 Task: open an excel sheet and write heading  Financial Planner. Add Dates in a column and its values below  'Jan 23, Feb 23, Mar 23, Apr 23 & may23. 'Add Income in next column and its values below  $3,000, $3,200, $3,100, $3,300 & $3,500. Add Expenses in next column and its values below  $2,000, $2,300, $2,200, $2,500 & $2,800. Add savings in next column and its values below $500, $600, $500, $700 & $700. Add Investment in next column and its values below  $500, $700, $800, $900 & $1000. Add Net Saving in next column and its values below  $1000, $1200, $900, $800 & $700. Save page Expense Monitoring Logbook
Action: Mouse moved to (43, 117)
Screenshot: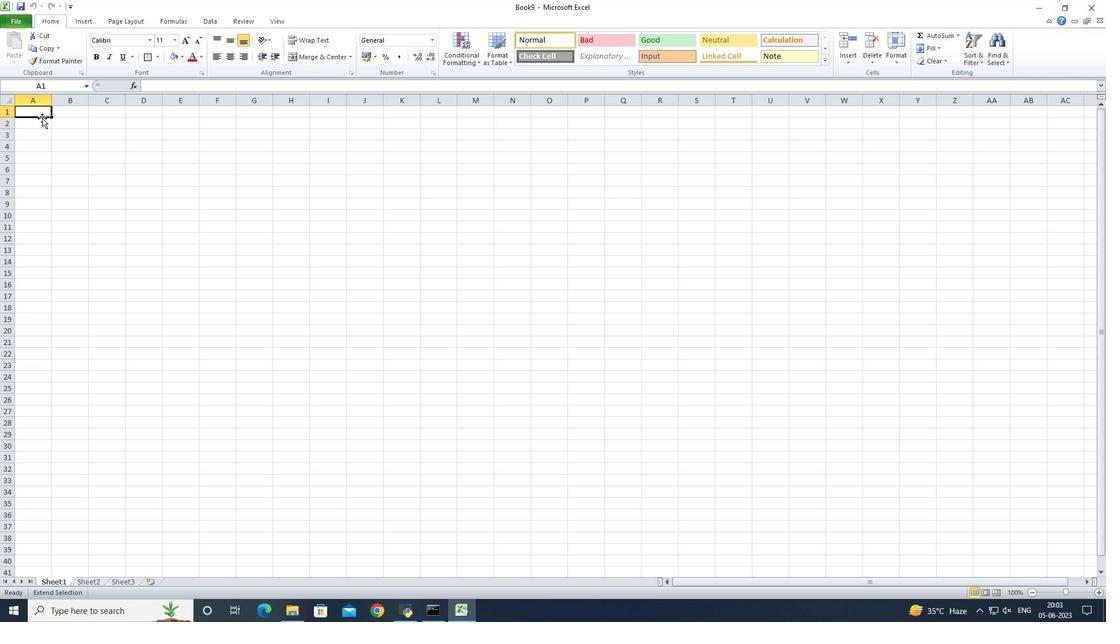 
Action: Key pressed <Key.shift>Financial<Key.space><Key.shift_r>Planner<Key.enter><Key.shift>Day<Key.backspace>tes<Key.enter><Key.shift_r>Jab<Key.backspace>n23<Key.enter><Key.shift>Feb23<Key.enter><Key.shift_r>Mar23<Key.enter><Key.shift>Apr23<Key.enter><Key.shift_r>May23<Key.enter>
Screenshot: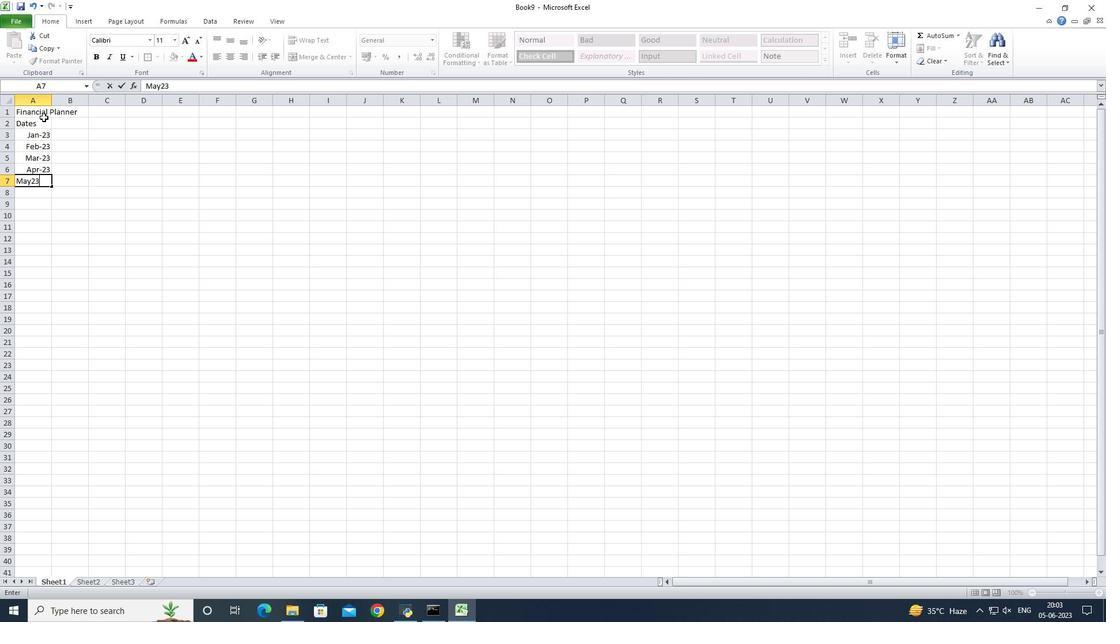 
Action: Mouse moved to (52, 97)
Screenshot: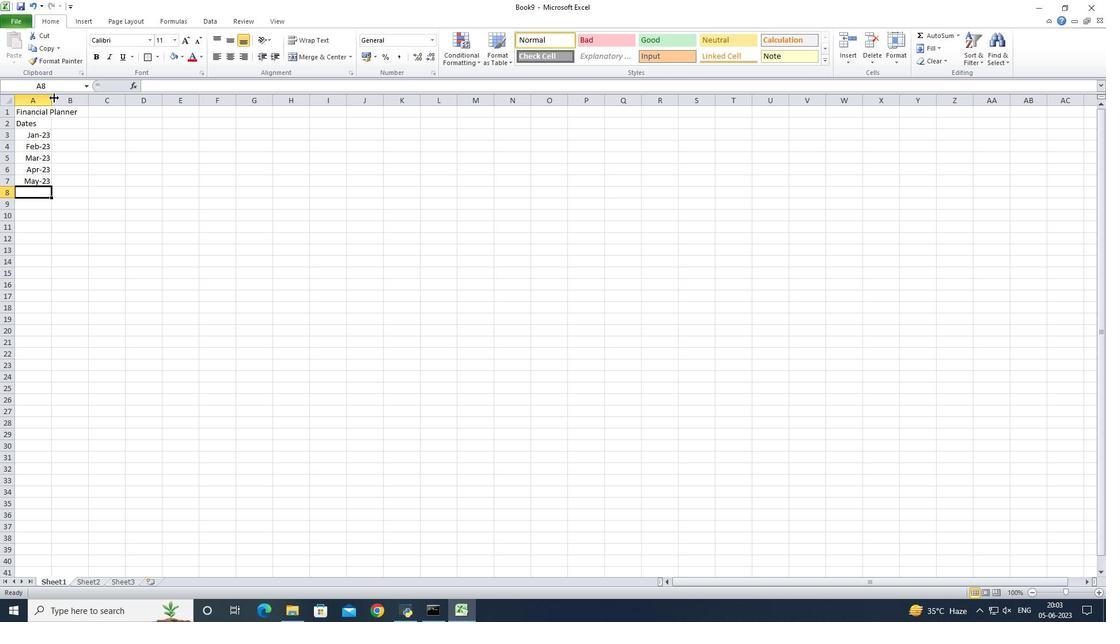 
Action: Mouse pressed left at (52, 97)
Screenshot: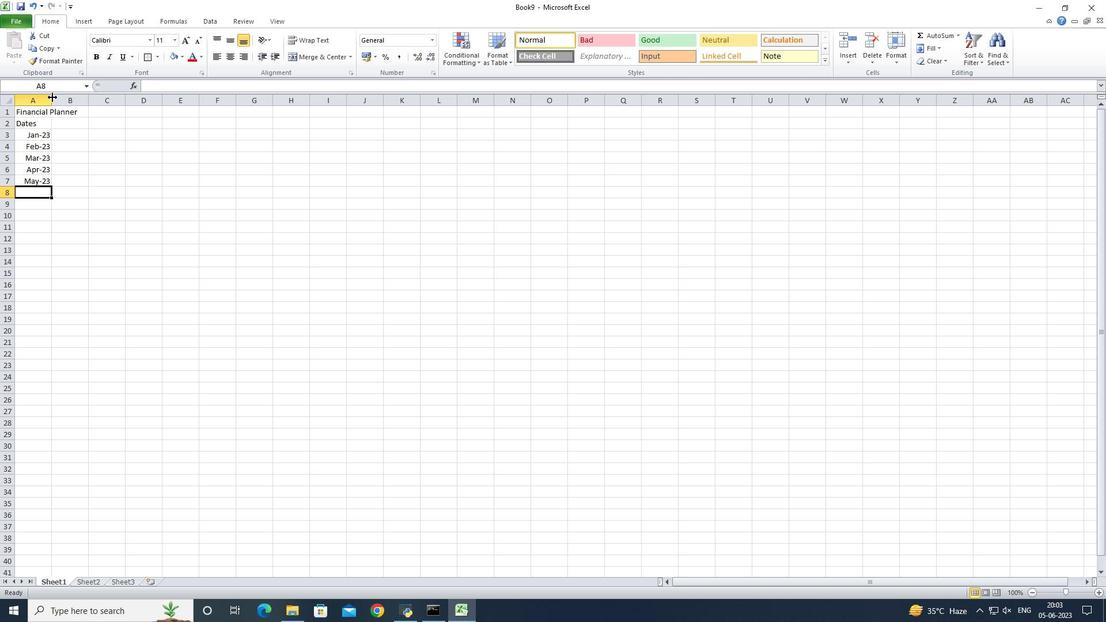 
Action: Mouse pressed left at (52, 97)
Screenshot: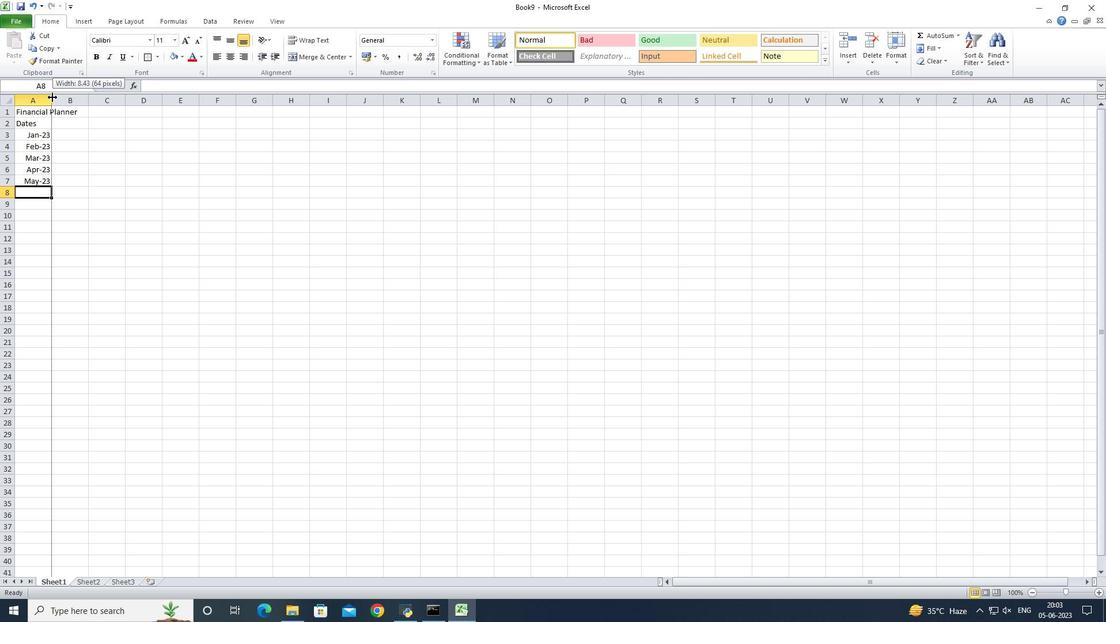
Action: Mouse moved to (97, 125)
Screenshot: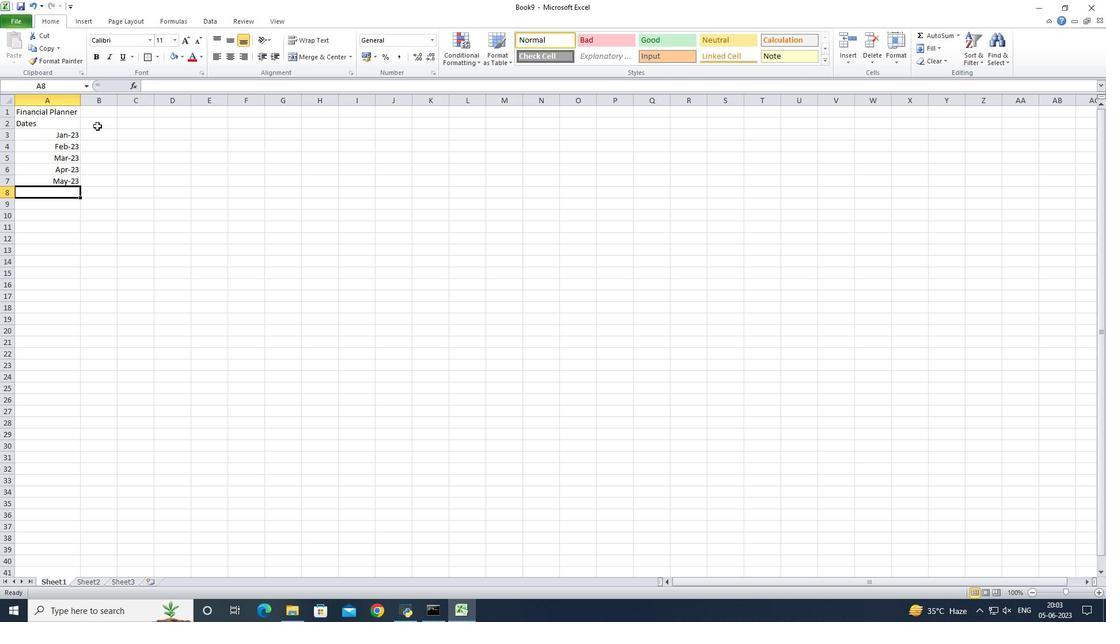 
Action: Mouse pressed left at (97, 125)
Screenshot: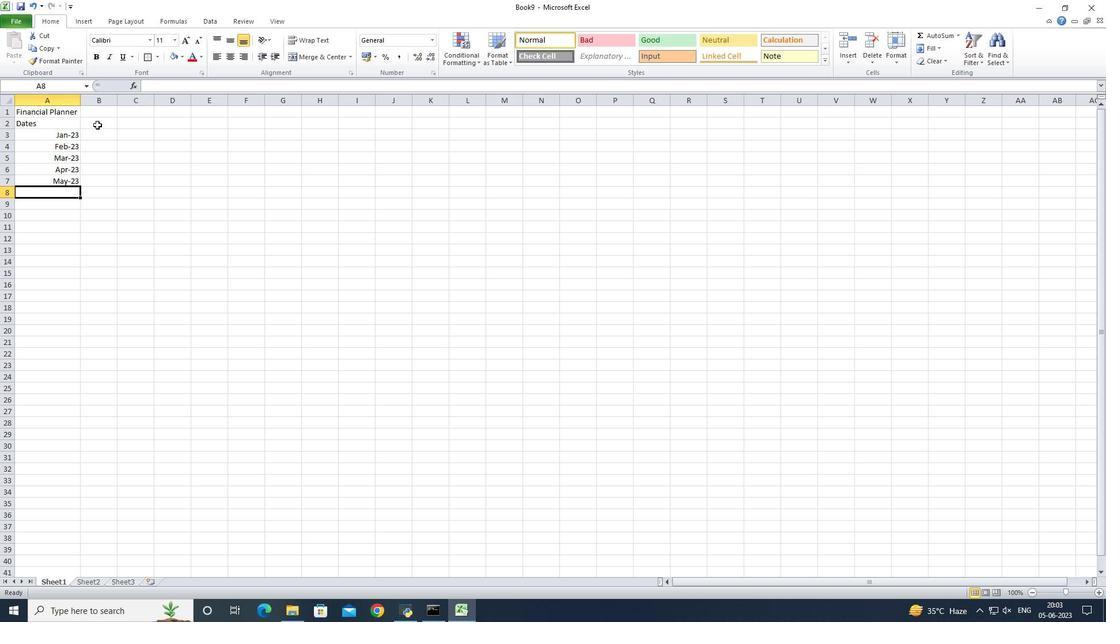 
Action: Mouse moved to (99, 124)
Screenshot: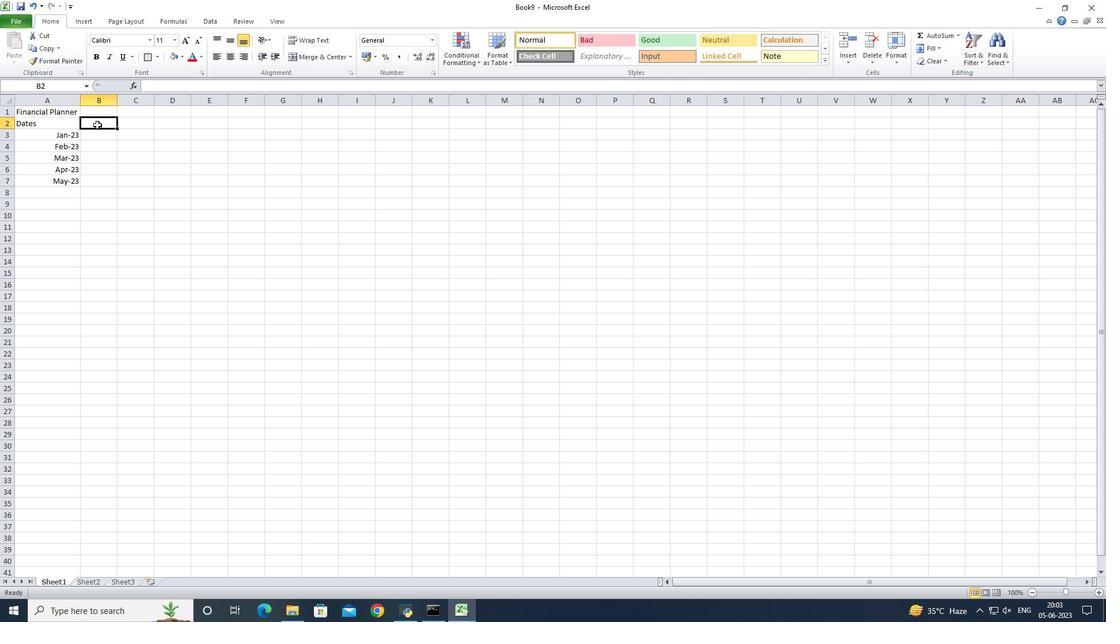 
Action: Key pressed <Key.shift_r>Income<Key.enter>3000<Key.enter>3200<Key.enter>1<Key.backspace>3100<Key.enter>3300<Key.enter>3500
Screenshot: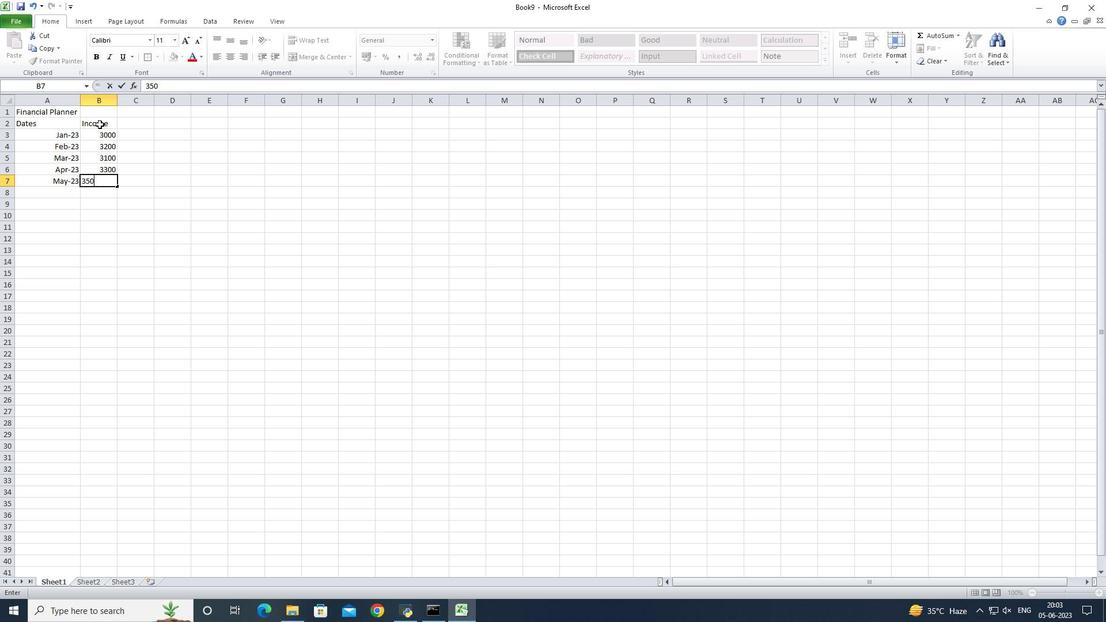 
Action: Mouse moved to (136, 126)
Screenshot: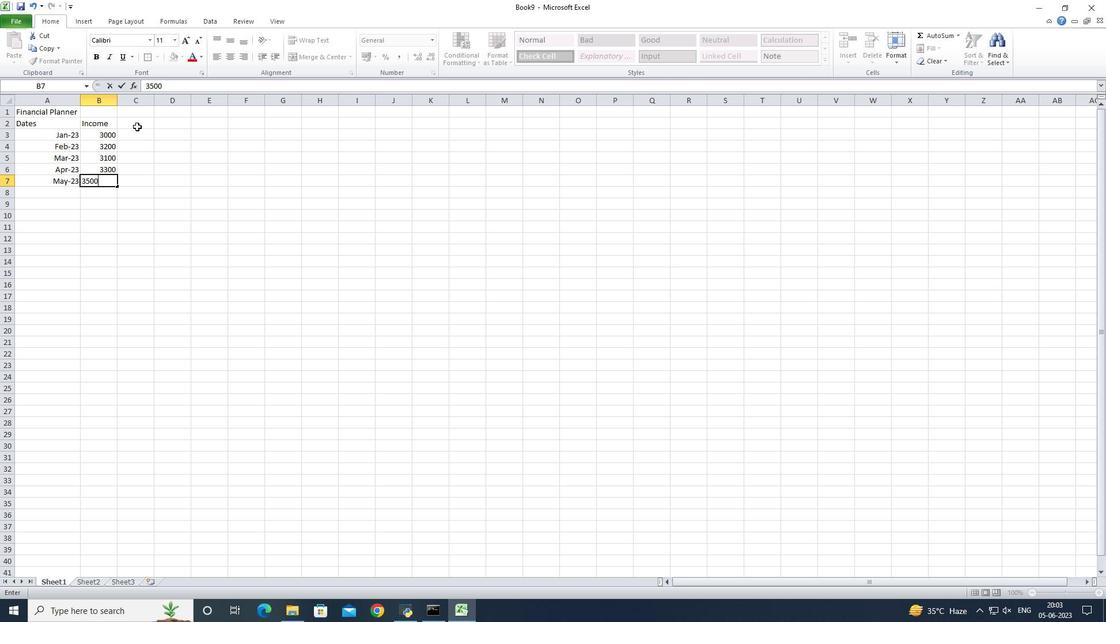 
Action: Mouse pressed left at (136, 126)
Screenshot: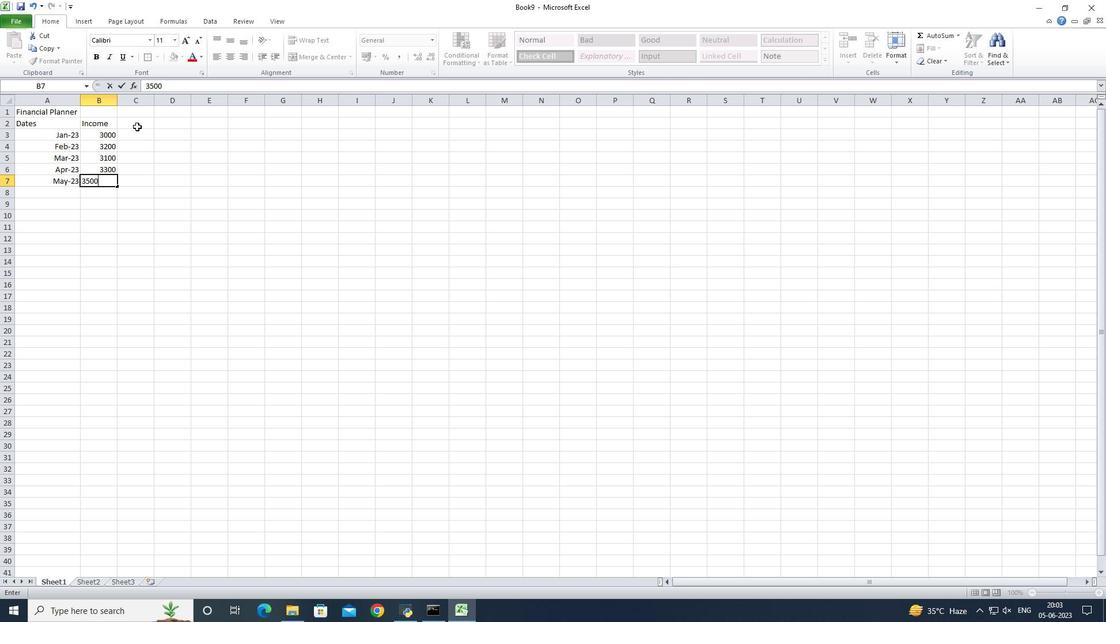 
Action: Key pressed <Key.shift>Expenses<Key.enter>200<Key.enter><Key.up>2000<Key.enter>2300<Key.enter>21<Key.backspace>200<Key.enter>2500<Key.enter>2800<Key.enter>
Screenshot: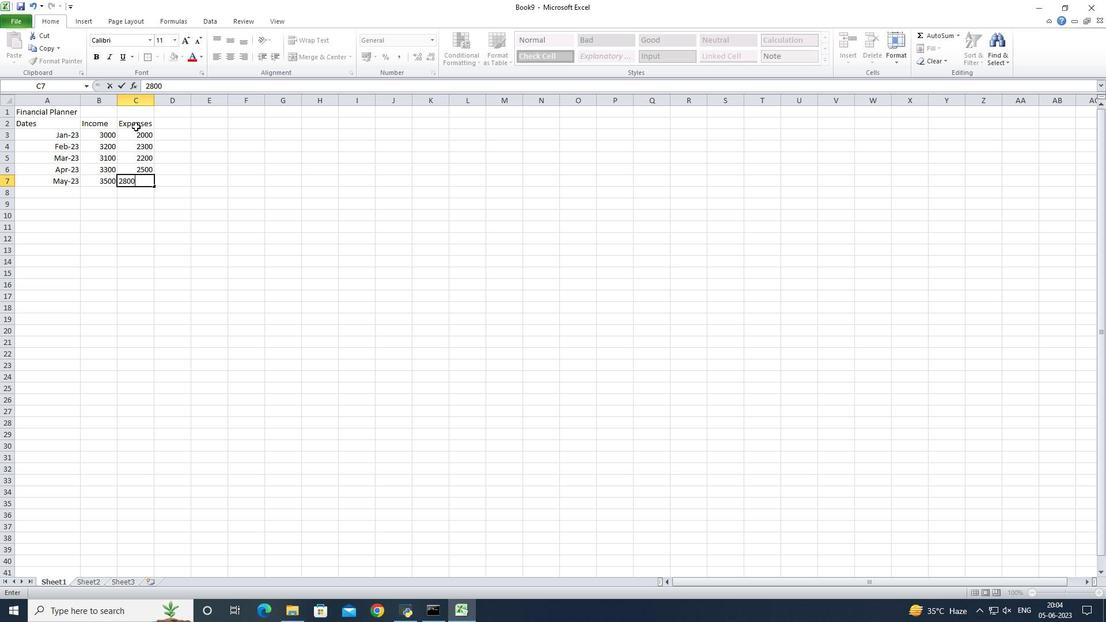 
Action: Mouse moved to (167, 122)
Screenshot: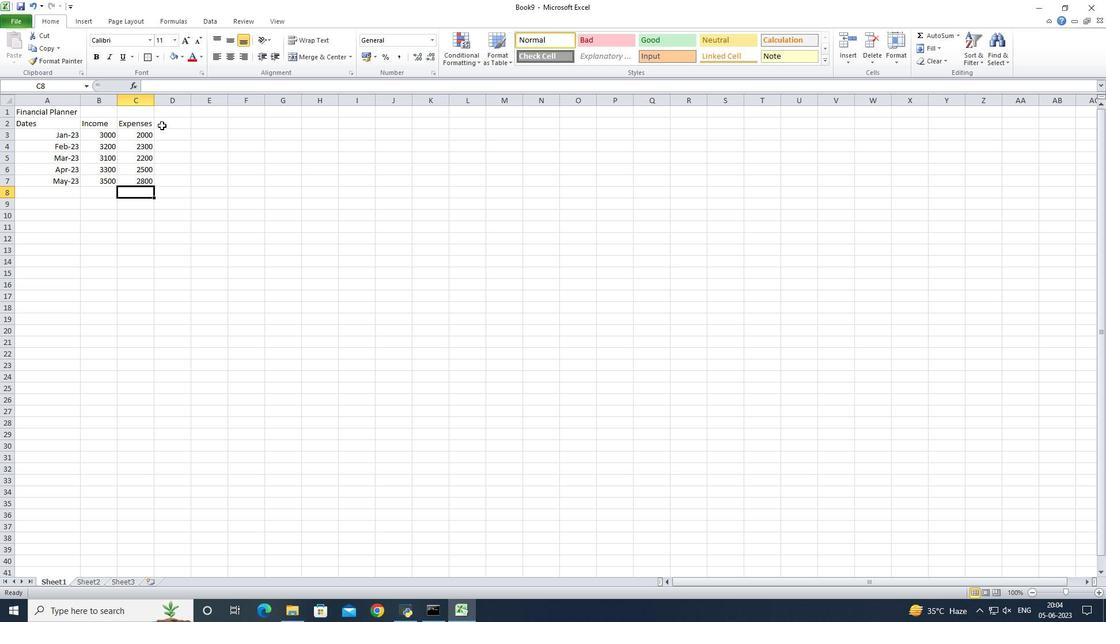 
Action: Mouse pressed left at (167, 122)
Screenshot: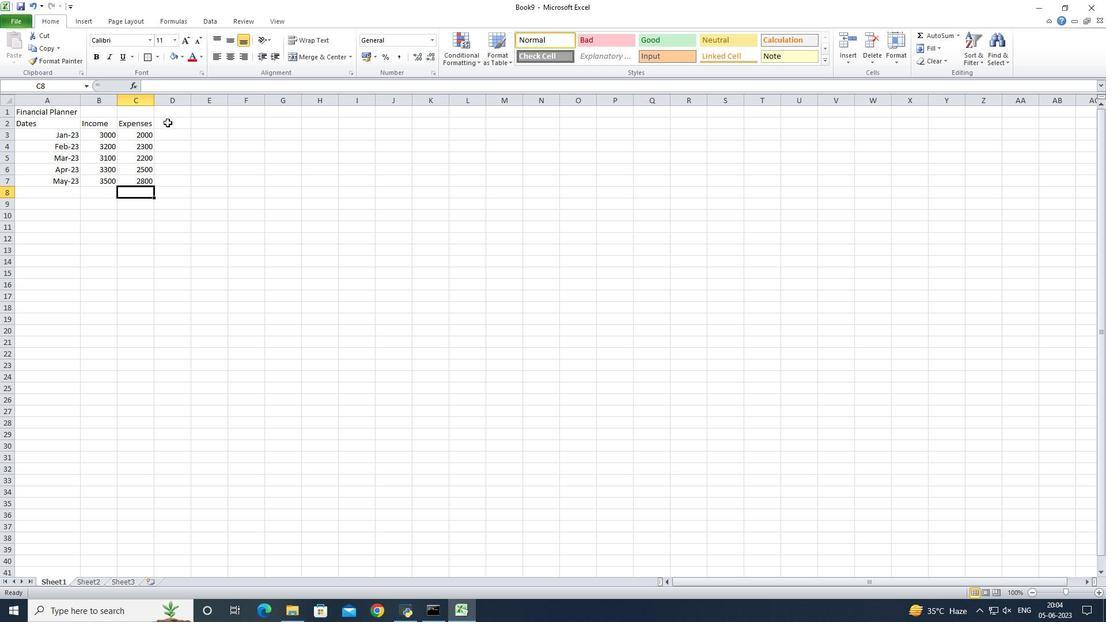 
Action: Key pressed <Key.shift>Savings<Key.enter>500<Key.enter>3<Key.backspace>600<Key.enter>500<Key.enter>700<Key.enter>700
Screenshot: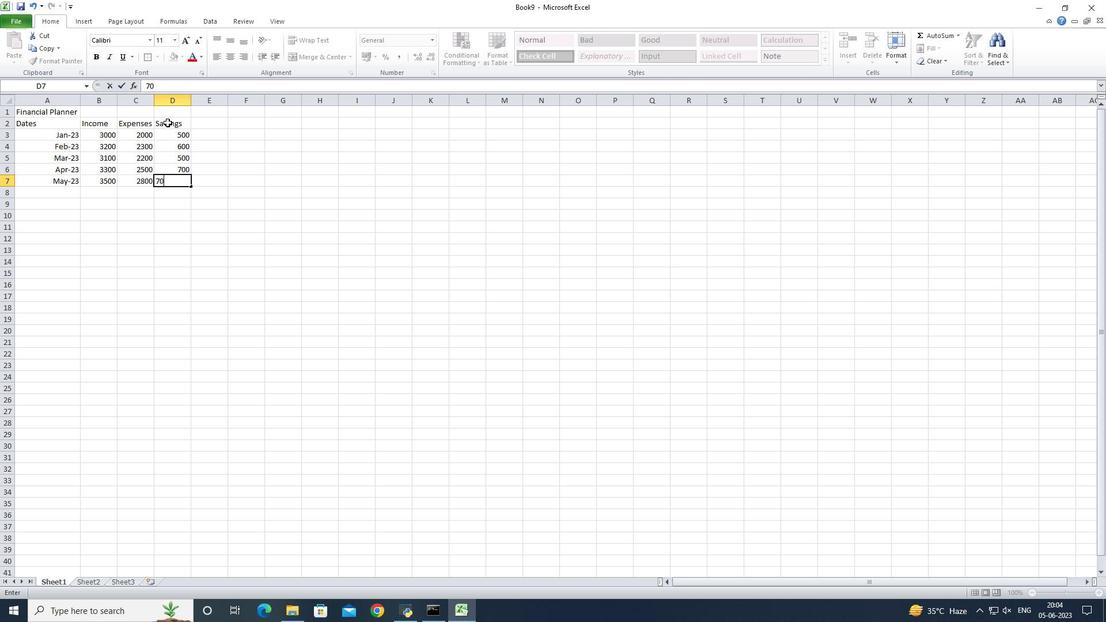 
Action: Mouse moved to (218, 126)
Screenshot: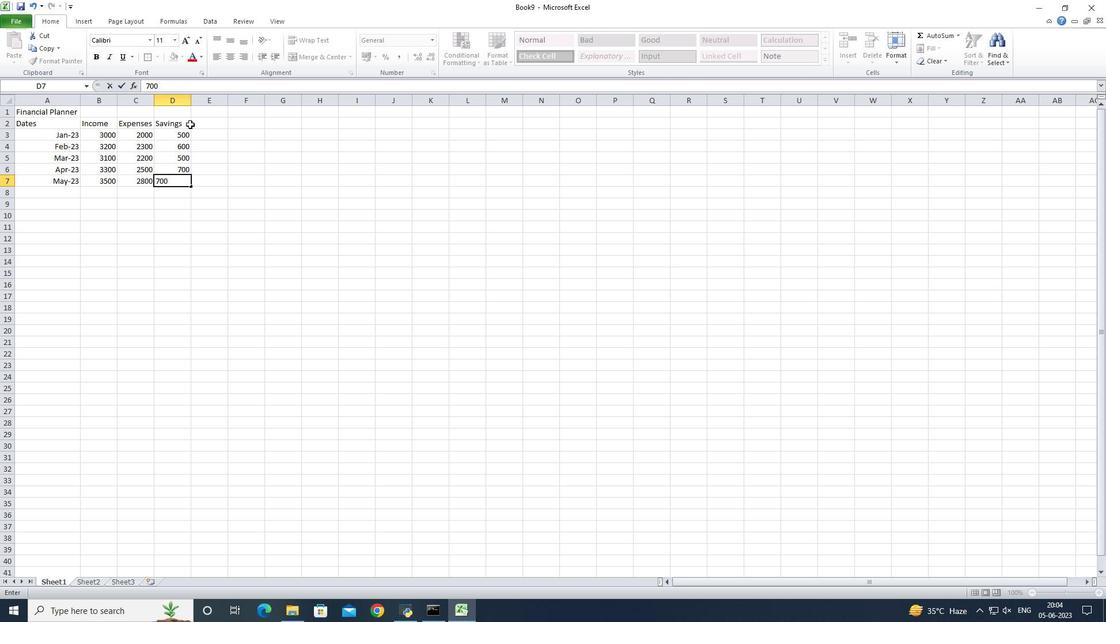 
Action: Mouse pressed left at (218, 126)
Screenshot: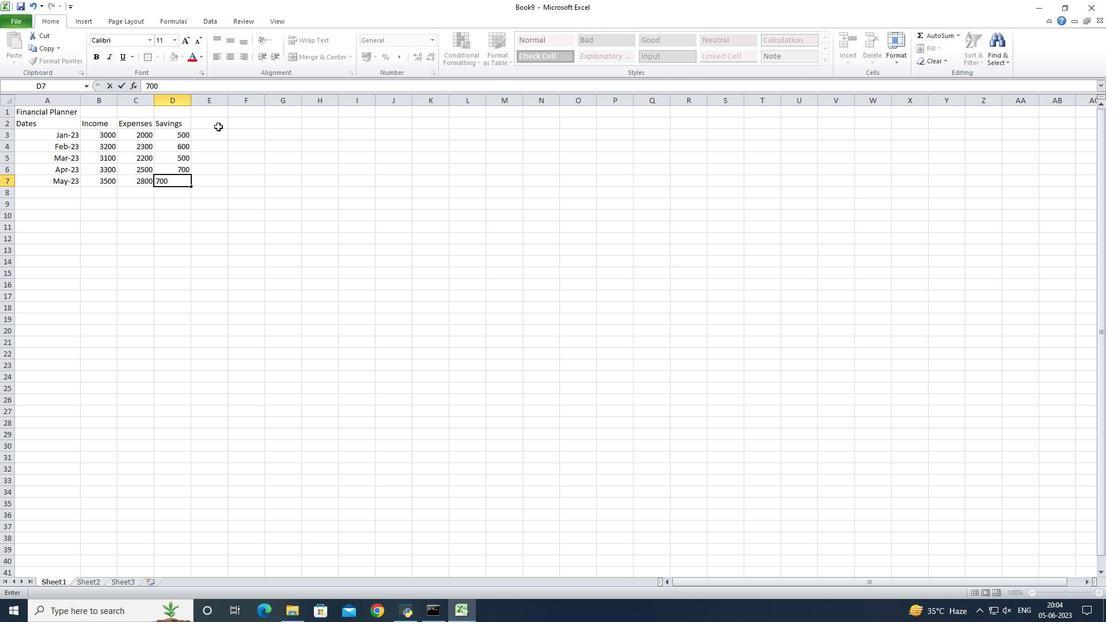 
Action: Mouse moved to (220, 126)
Screenshot: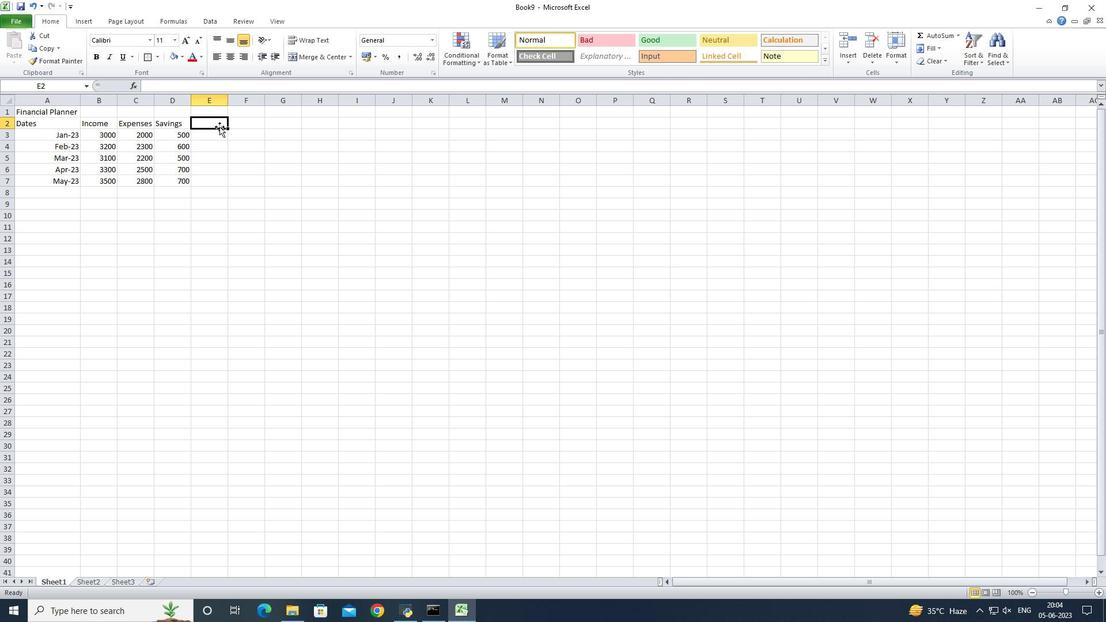 
Action: Key pressed <Key.shift_r>Investments<Key.enter>500<Key.enter>700<Key.enter>800<Key.enter>900<Key.enter>1000<Key.enter>
Screenshot: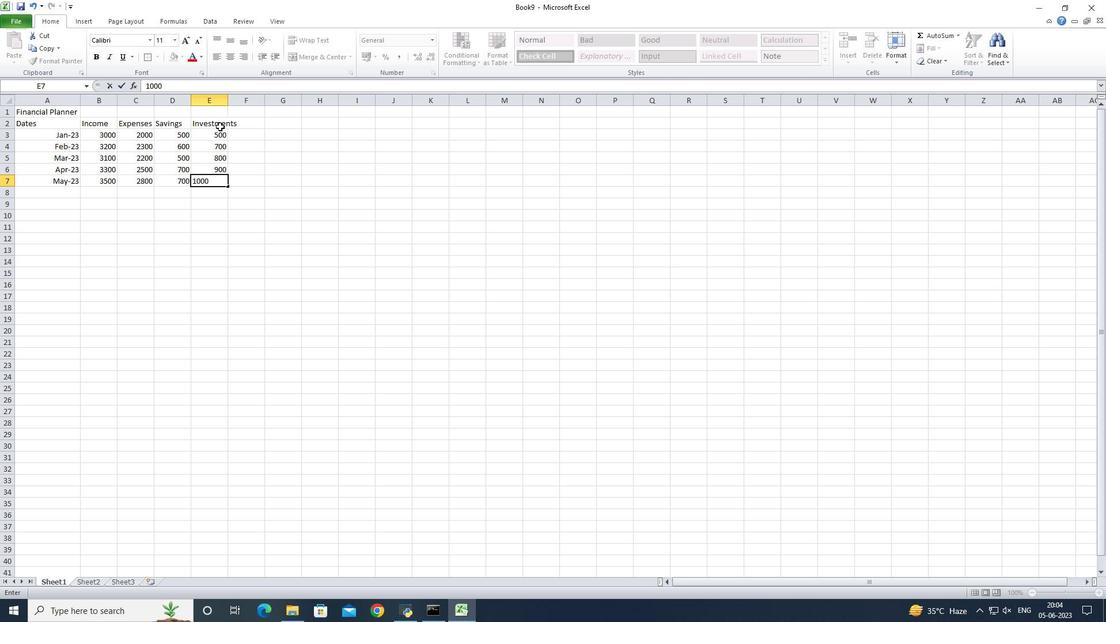 
Action: Mouse moved to (231, 131)
Screenshot: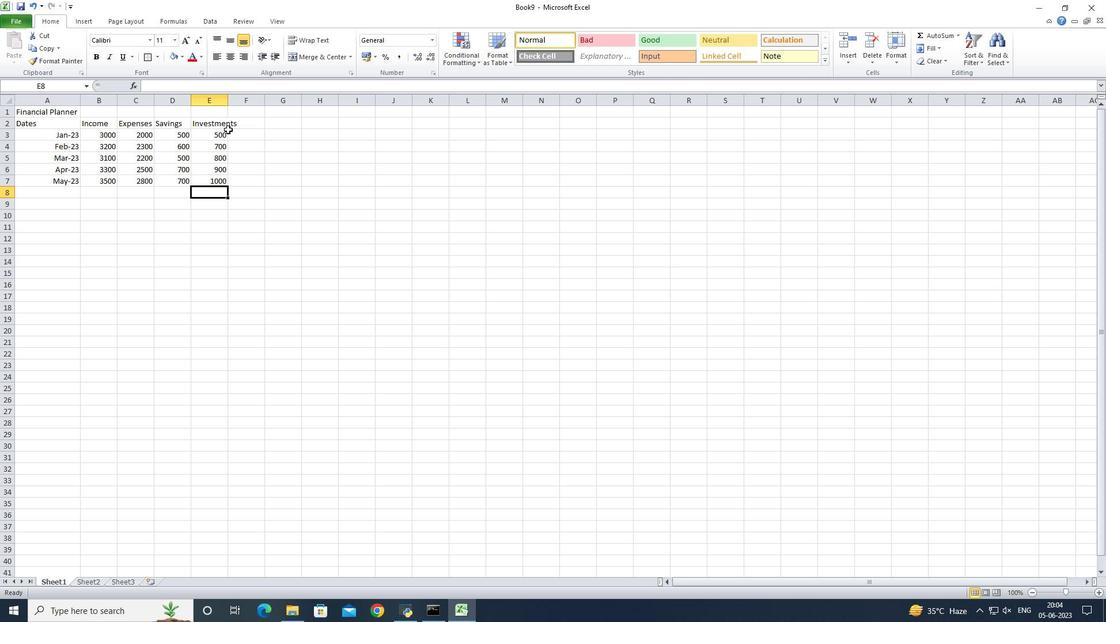 
Action: Key pressed <Key.up><Key.up><Key.up><Key.up>
Screenshot: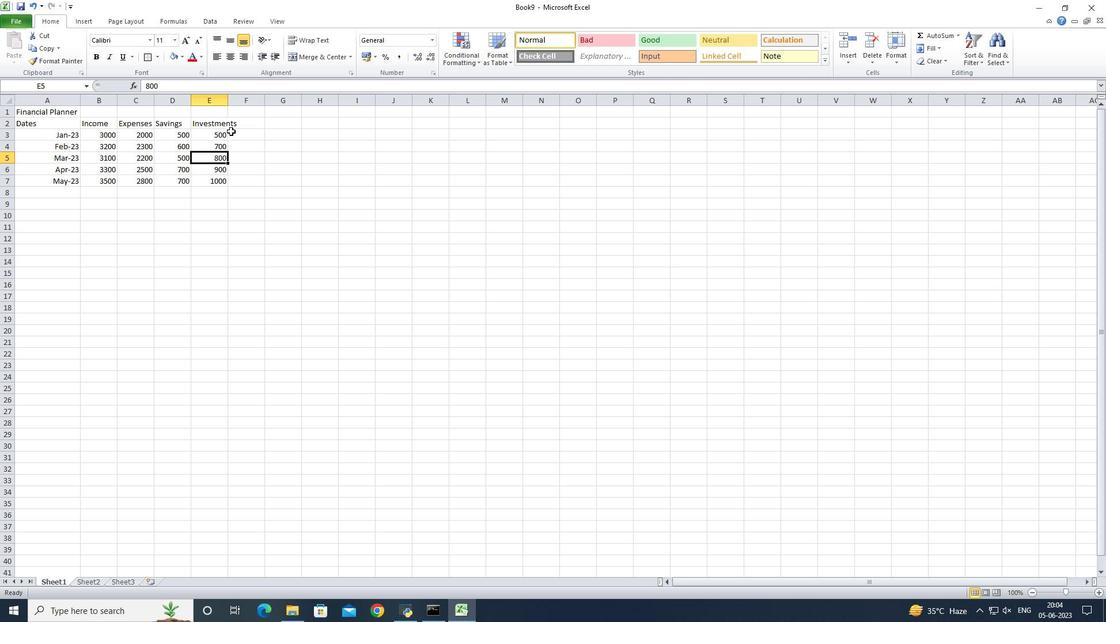 
Action: Mouse moved to (229, 100)
Screenshot: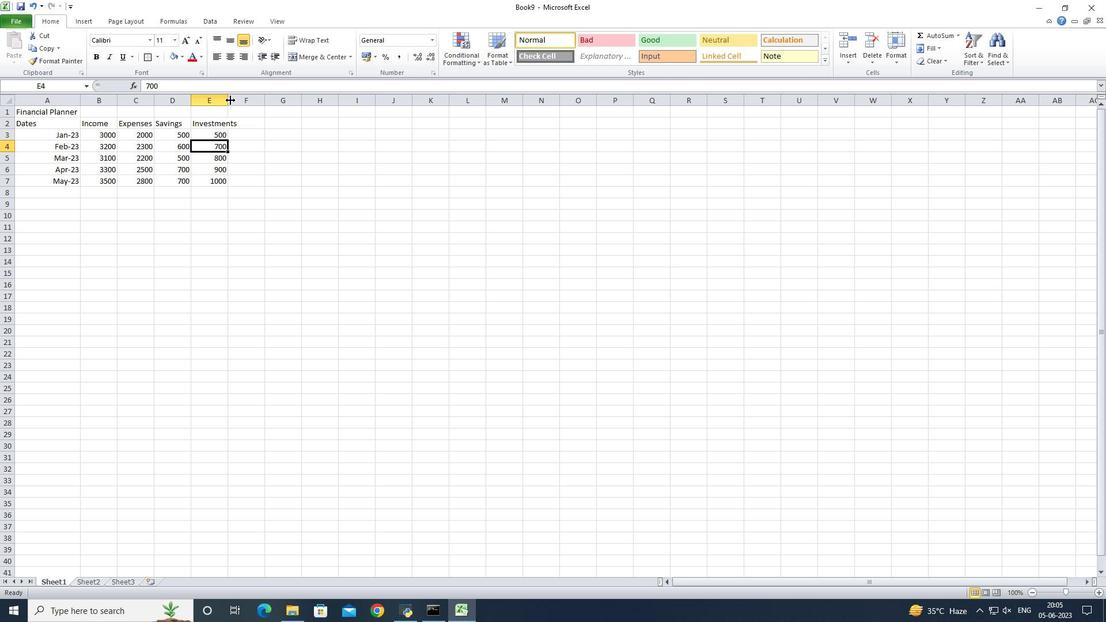 
Action: Mouse pressed left at (229, 100)
Screenshot: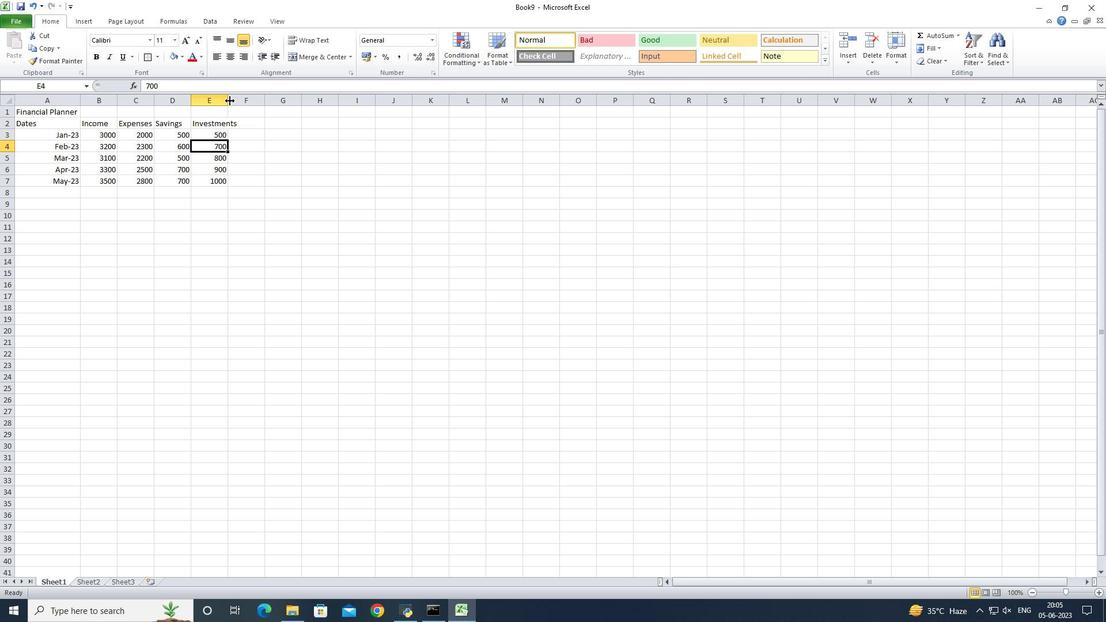 
Action: Mouse pressed left at (229, 100)
Screenshot: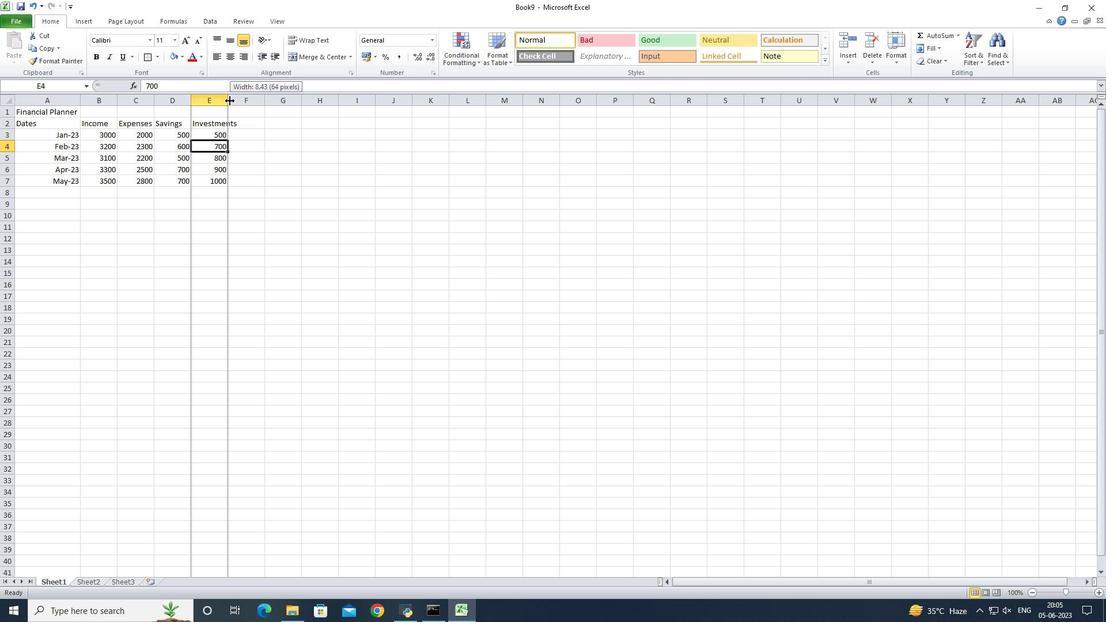 
Action: Mouse moved to (257, 126)
Screenshot: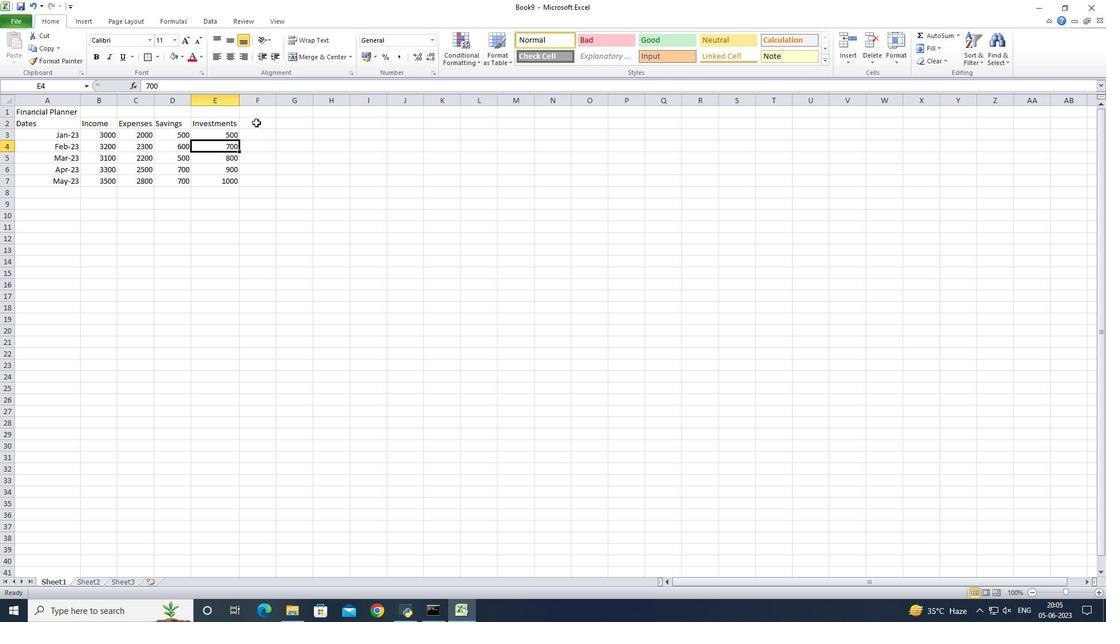 
Action: Mouse pressed left at (257, 126)
Screenshot: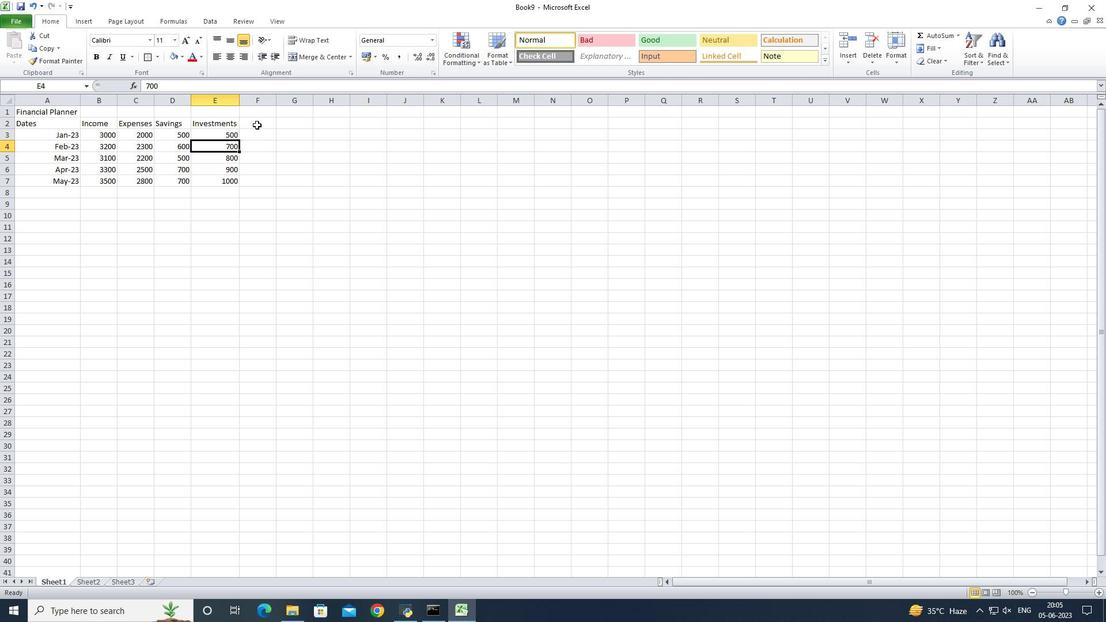 
Action: Key pressed /<Key.shift_r>NN
Screenshot: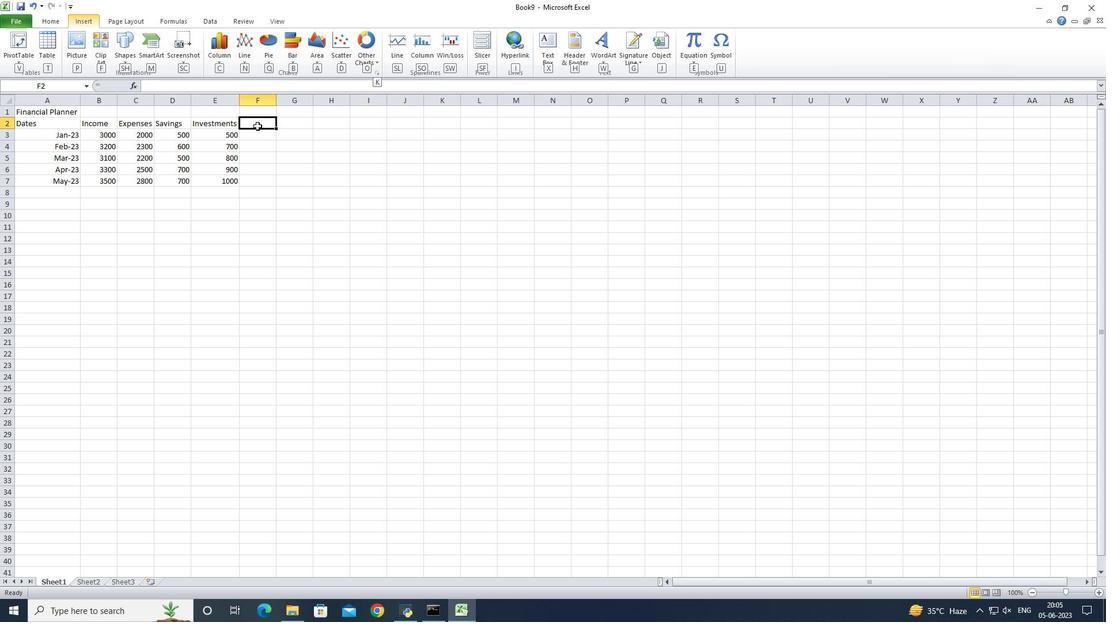 
Action: Mouse moved to (214, 364)
Screenshot: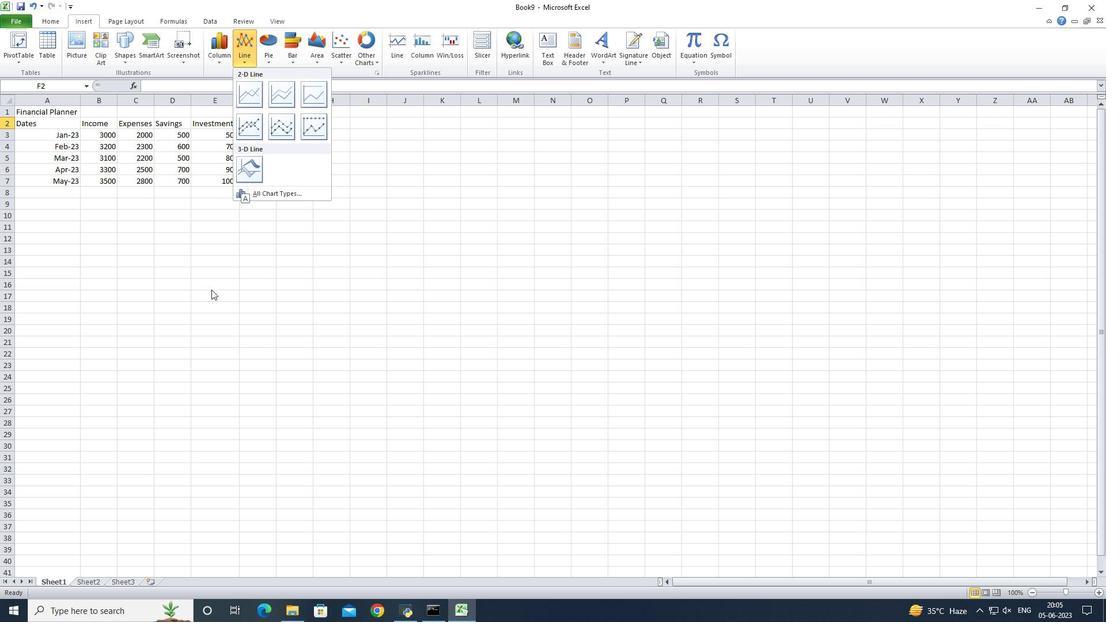 
Action: Mouse pressed left at (214, 364)
Screenshot: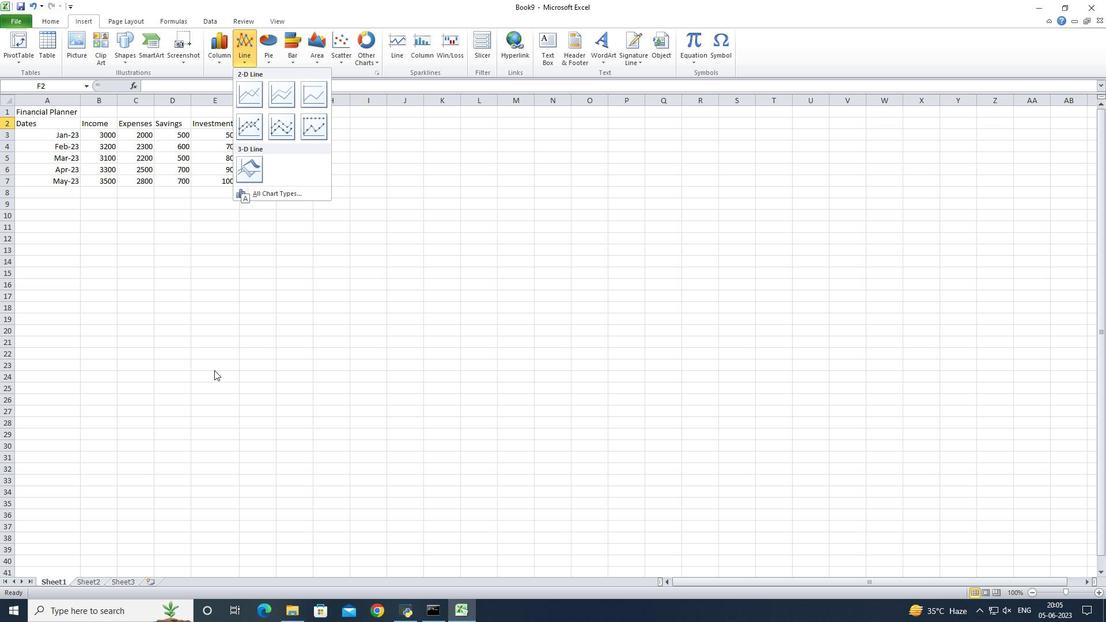 
Action: Mouse moved to (254, 122)
Screenshot: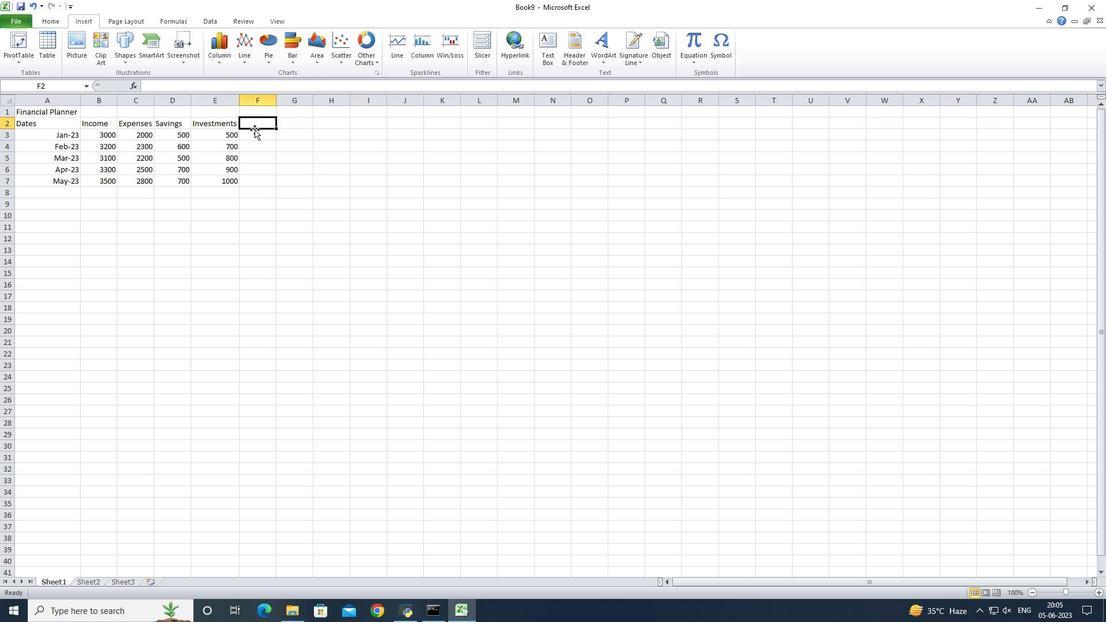 
Action: Mouse pressed left at (254, 122)
Screenshot: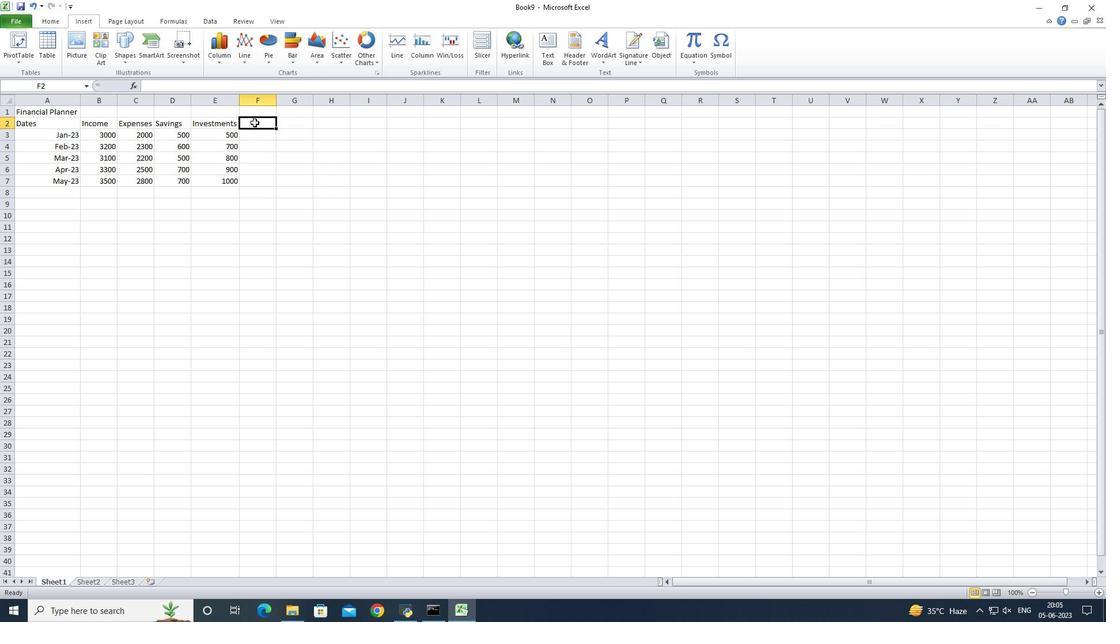 
Action: Key pressed <Key.shift_r>Net<Key.space><Key.shift>Savings<Key.enter>1000<Key.enter>1200<Key.enter>96<Key.backspace>00<Key.enter>800<Key.enter>700
Screenshot: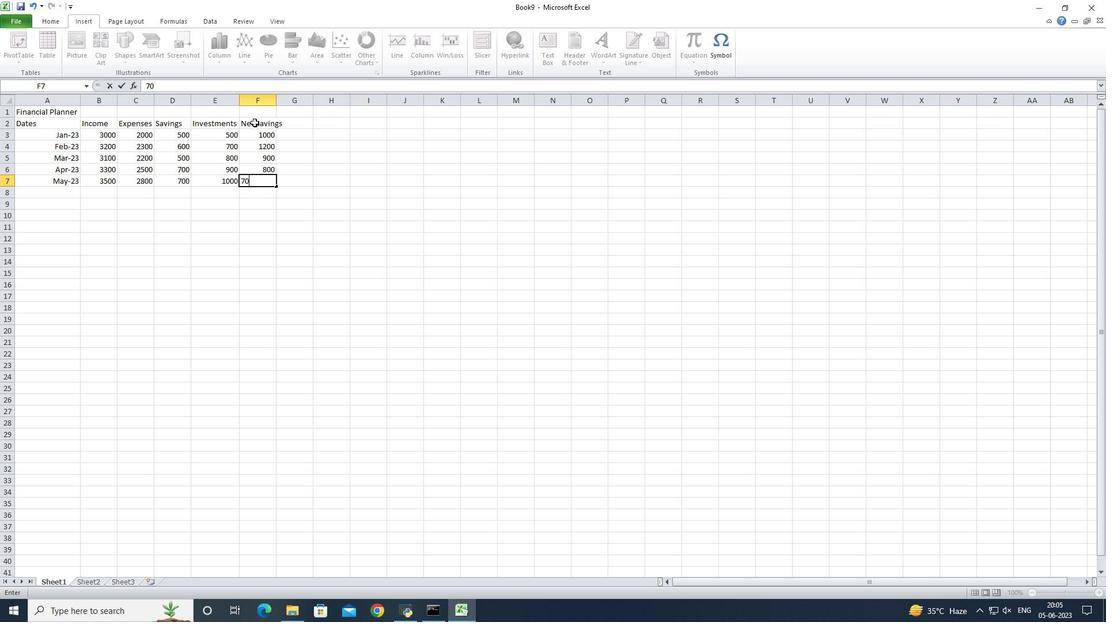 
Action: Mouse moved to (276, 100)
Screenshot: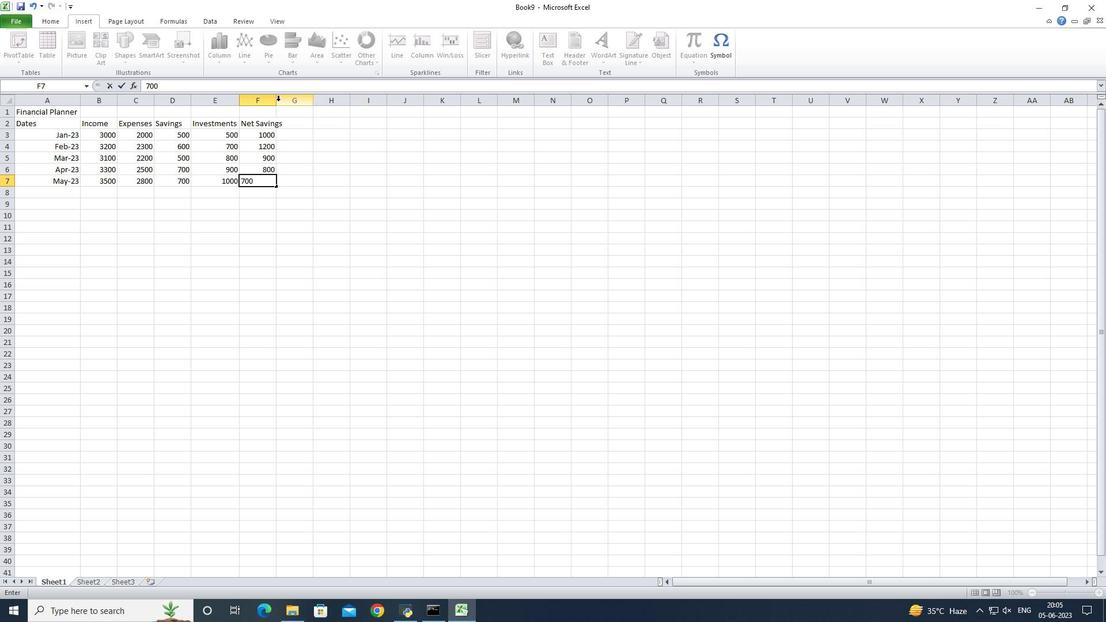 
Action: Mouse pressed left at (276, 100)
Screenshot: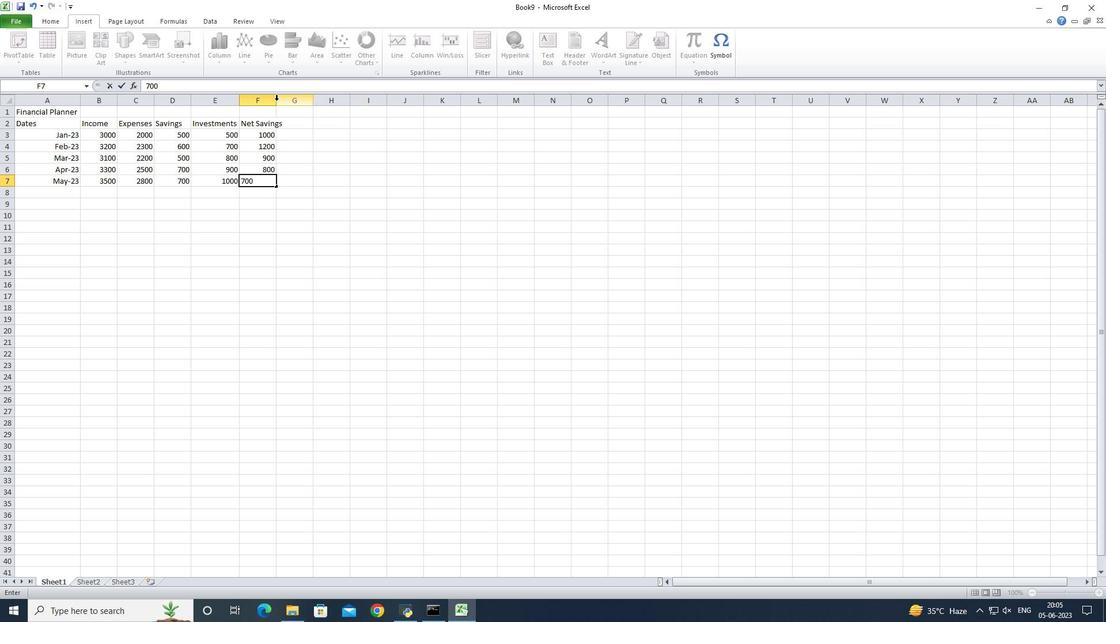 
Action: Mouse pressed left at (276, 100)
Screenshot: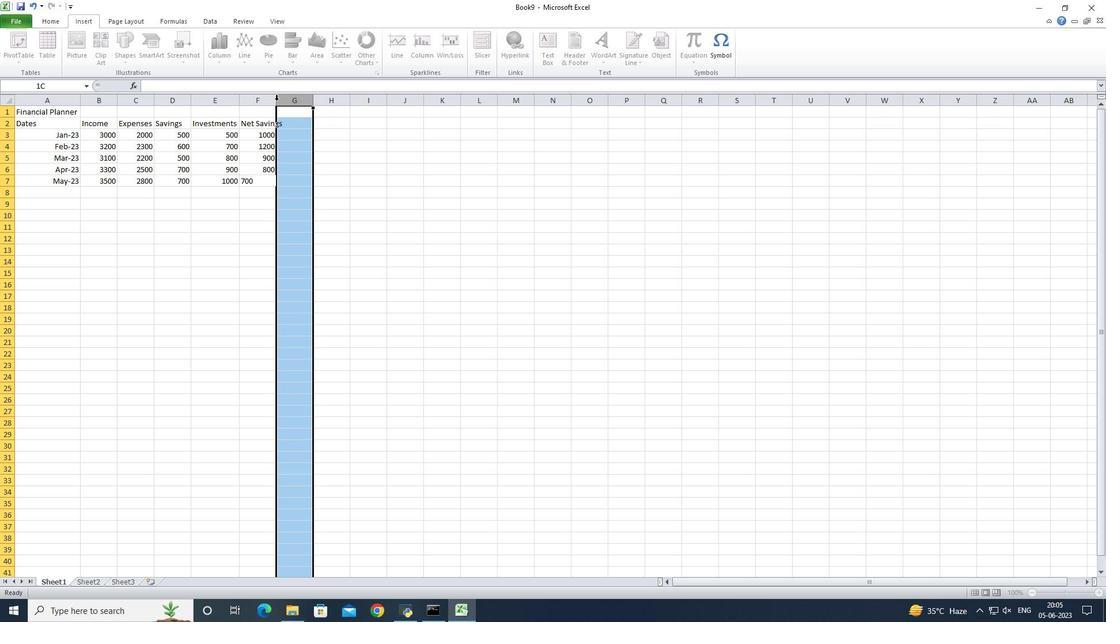 
Action: Mouse moved to (100, 132)
Screenshot: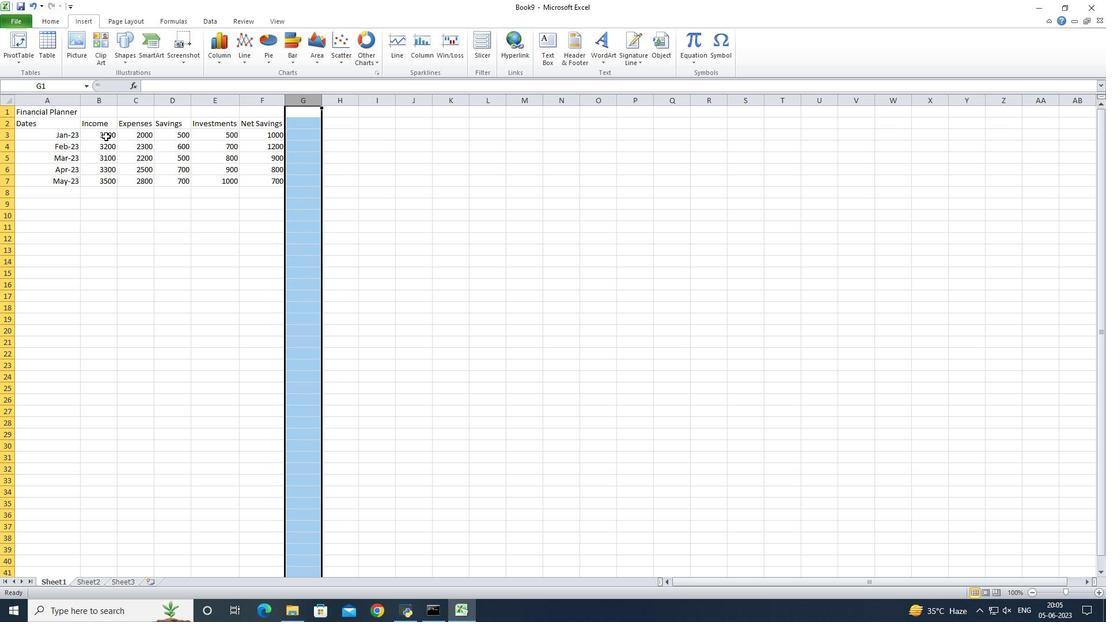 
Action: Mouse pressed left at (100, 132)
Screenshot: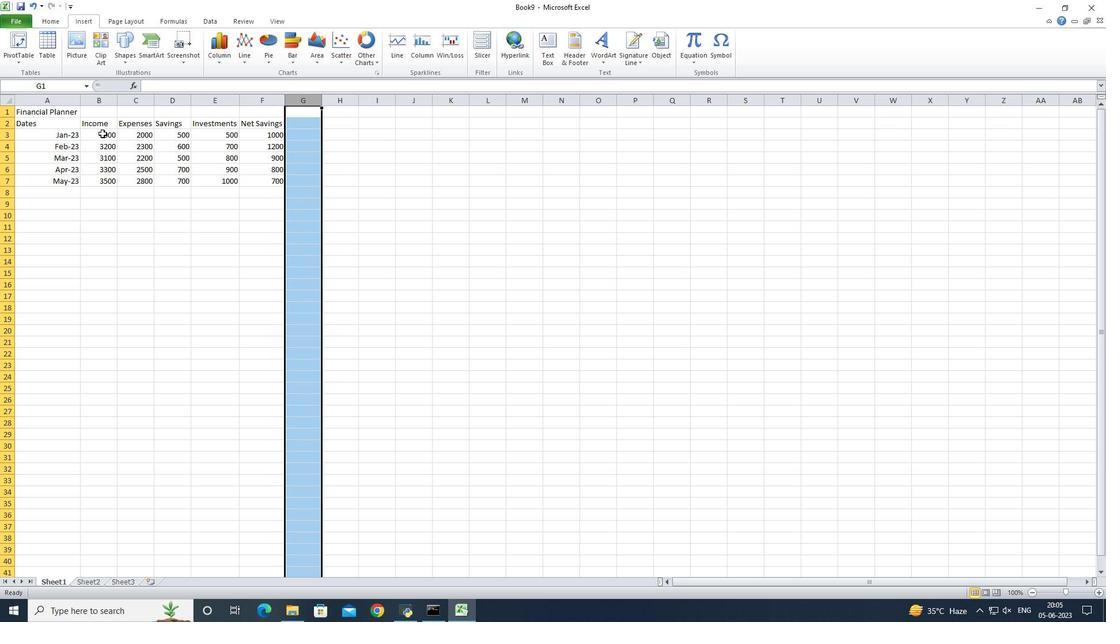 
Action: Mouse moved to (55, 20)
Screenshot: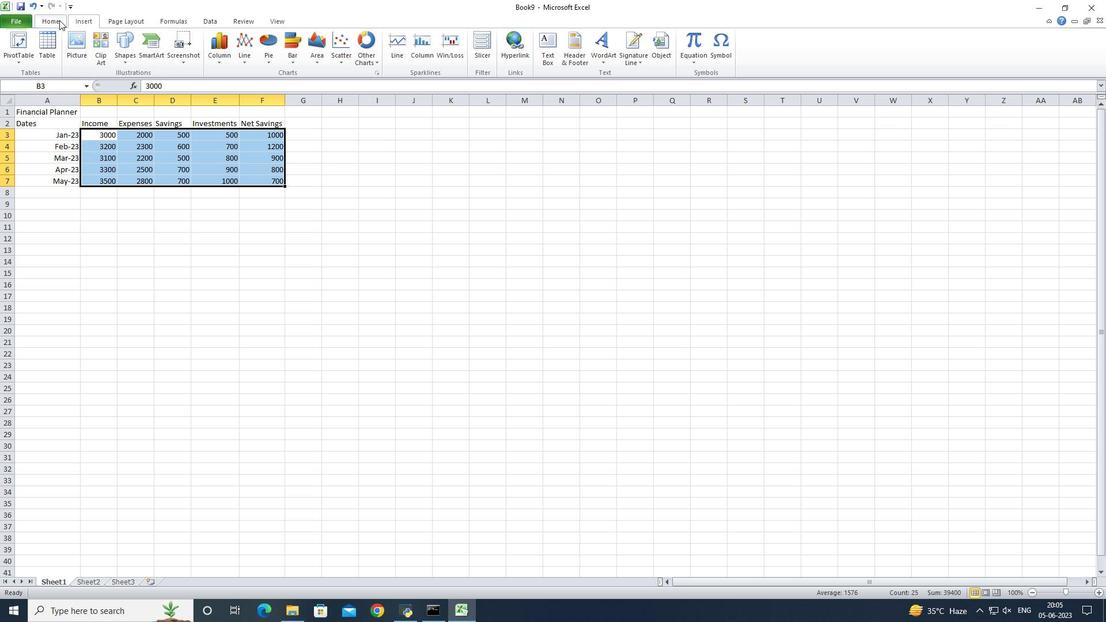 
Action: Mouse pressed left at (55, 20)
Screenshot: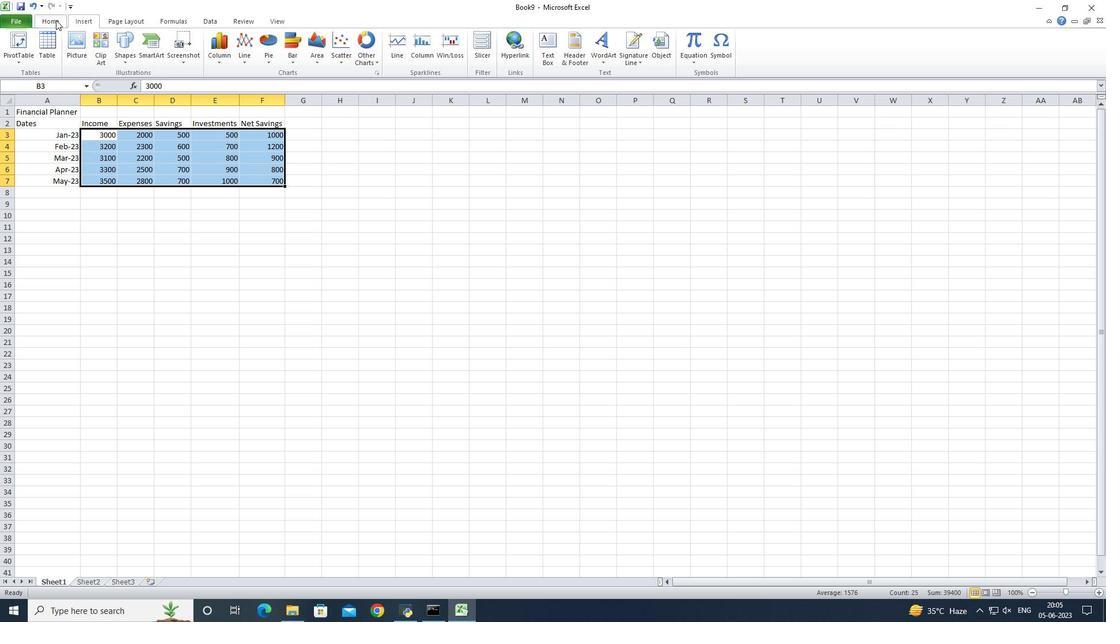 
Action: Mouse moved to (432, 42)
Screenshot: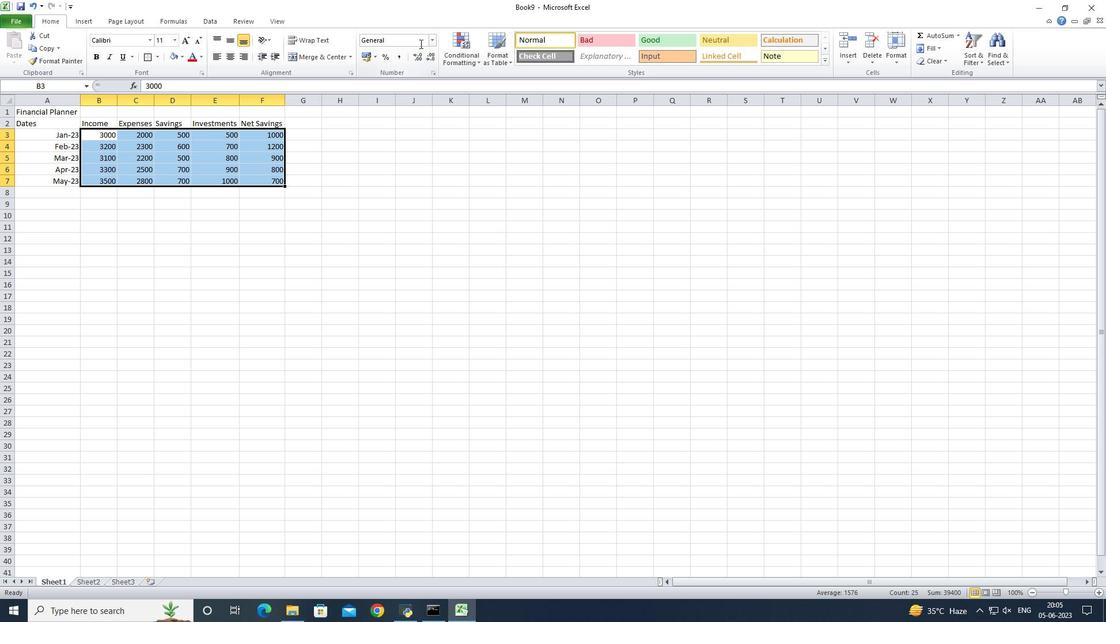 
Action: Mouse pressed left at (432, 42)
Screenshot: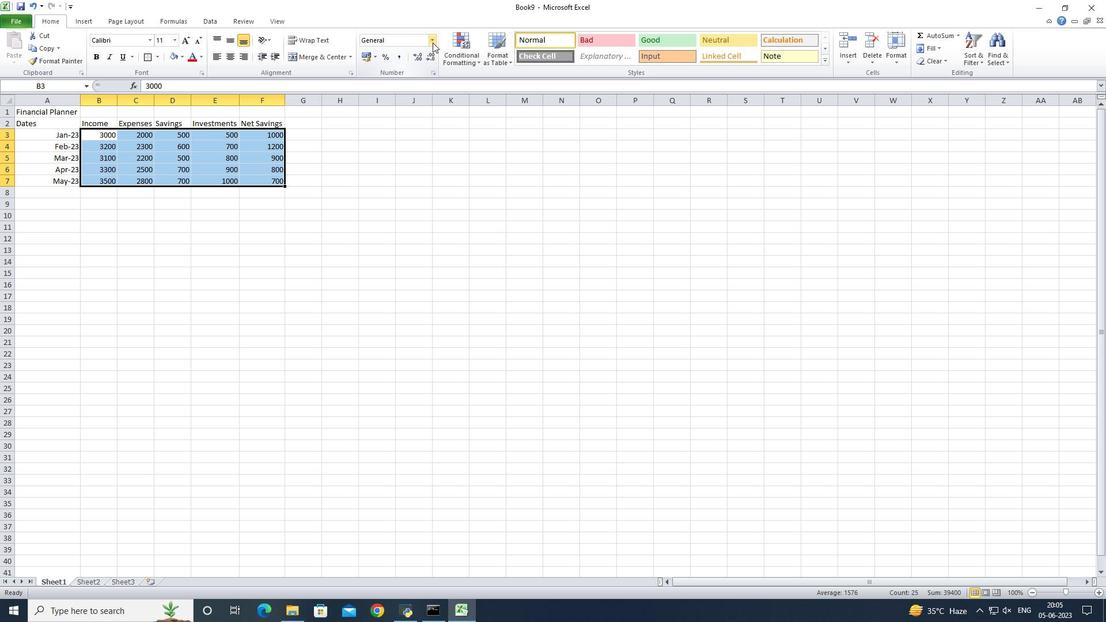 
Action: Mouse moved to (390, 333)
Screenshot: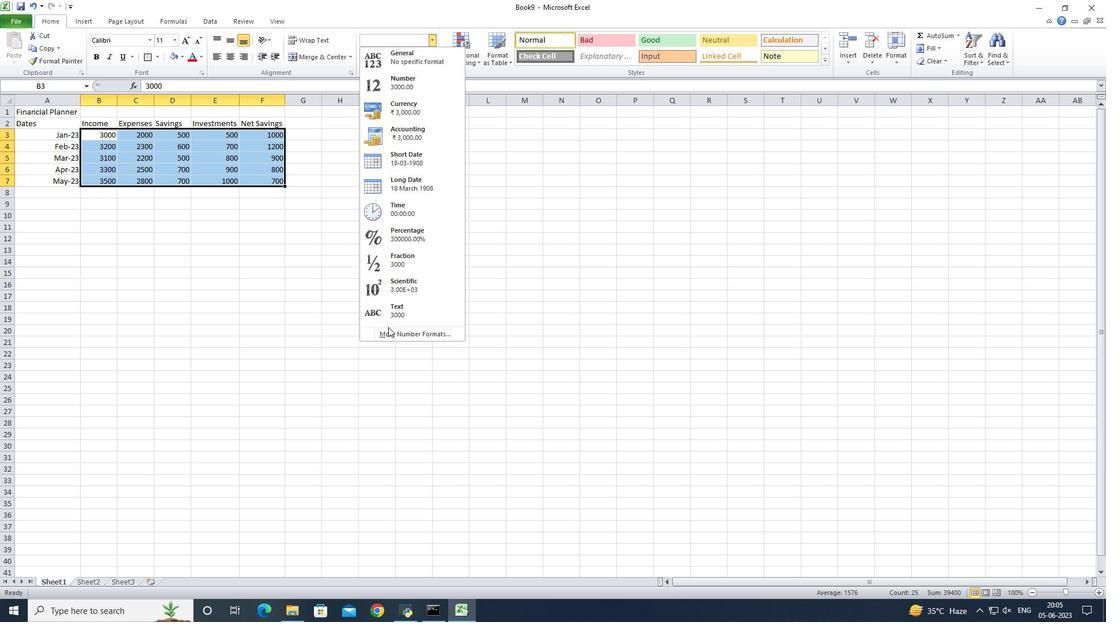 
Action: Mouse pressed left at (390, 333)
Screenshot: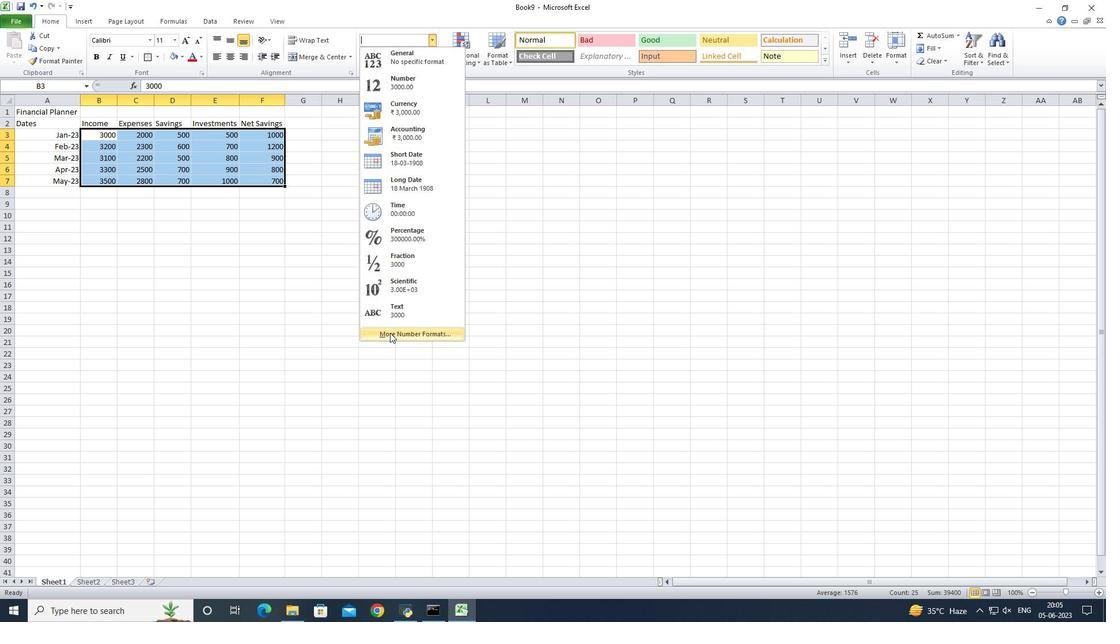 
Action: Mouse moved to (170, 218)
Screenshot: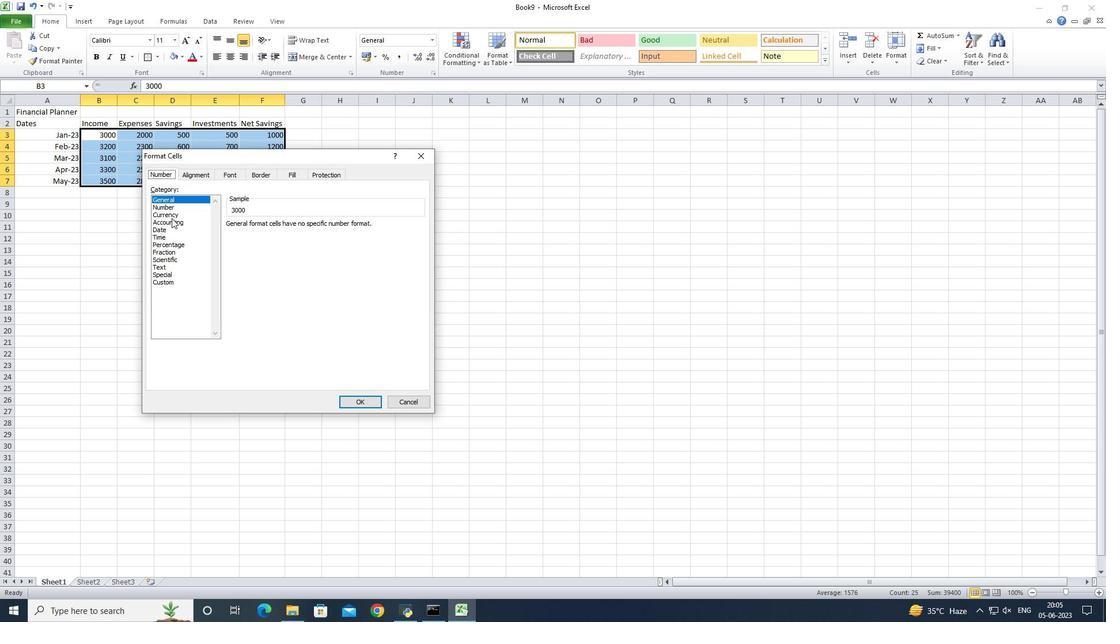 
Action: Mouse pressed left at (170, 218)
Screenshot: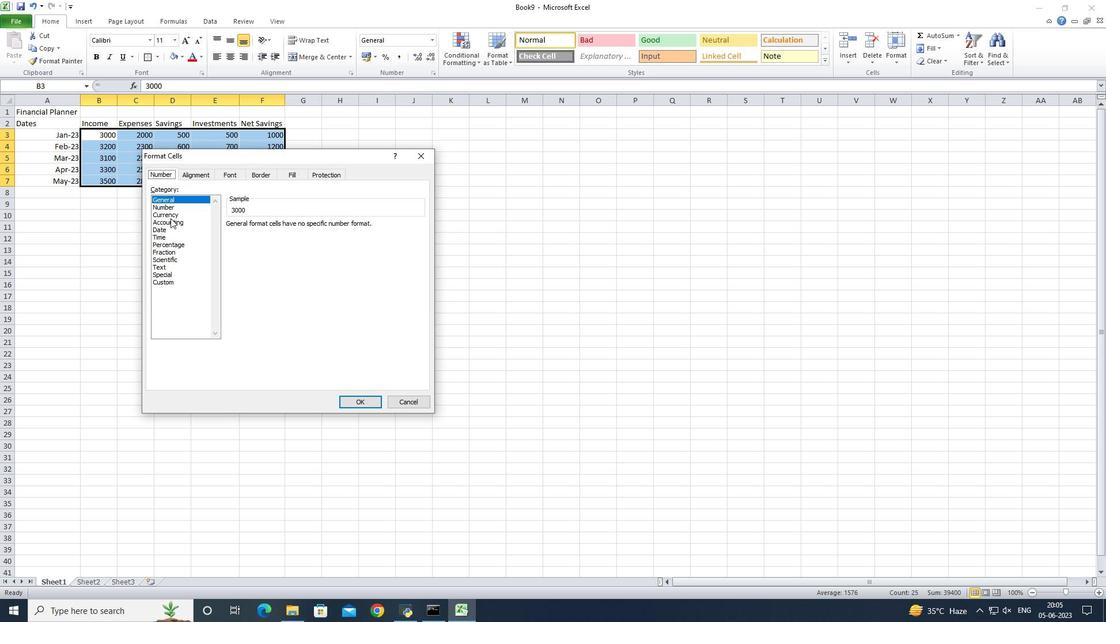 
Action: Mouse moved to (166, 213)
Screenshot: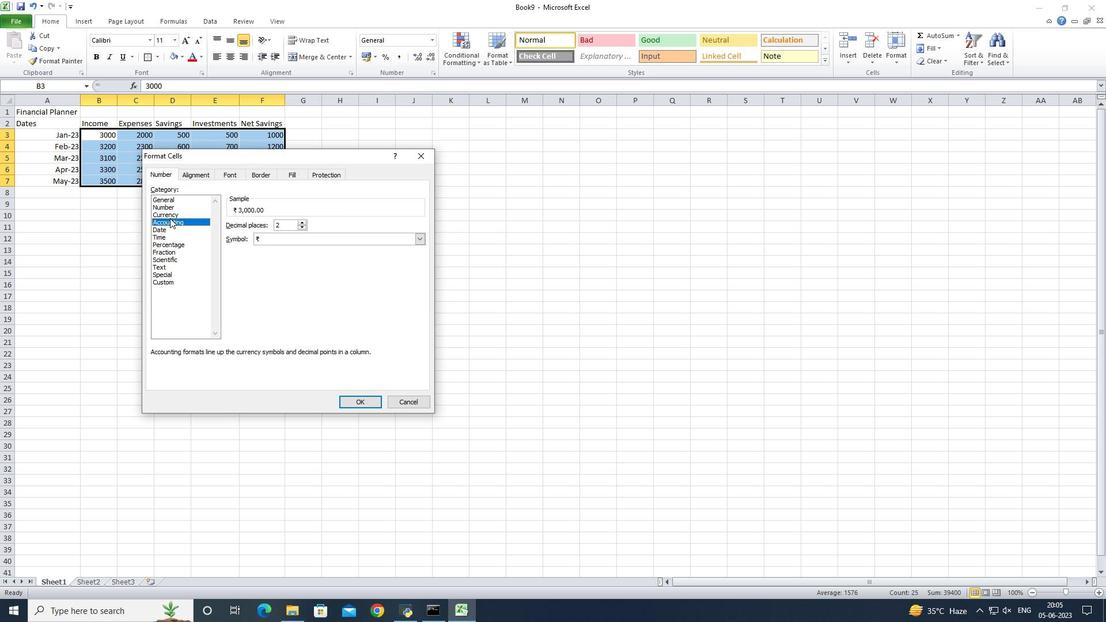 
Action: Mouse pressed left at (166, 213)
Screenshot: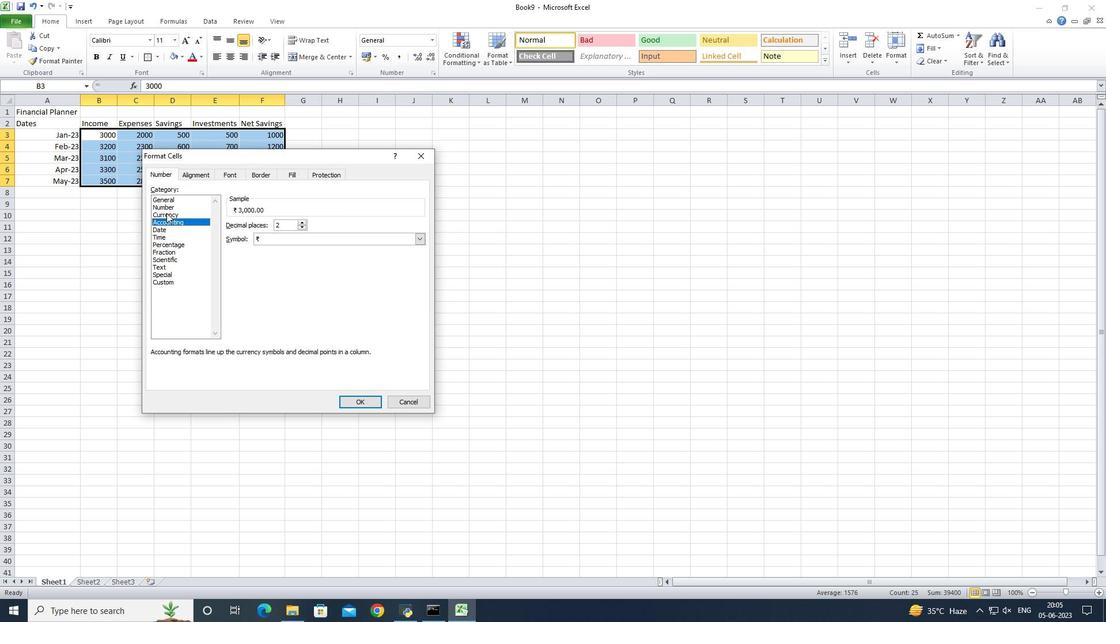 
Action: Mouse moved to (302, 235)
Screenshot: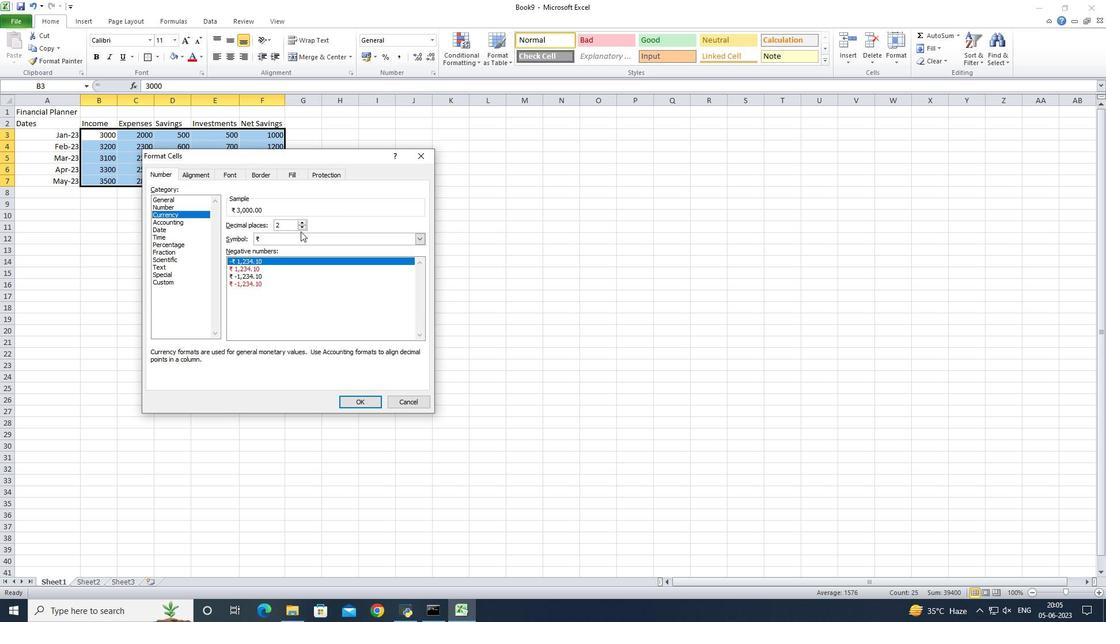 
Action: Mouse pressed left at (302, 235)
Screenshot: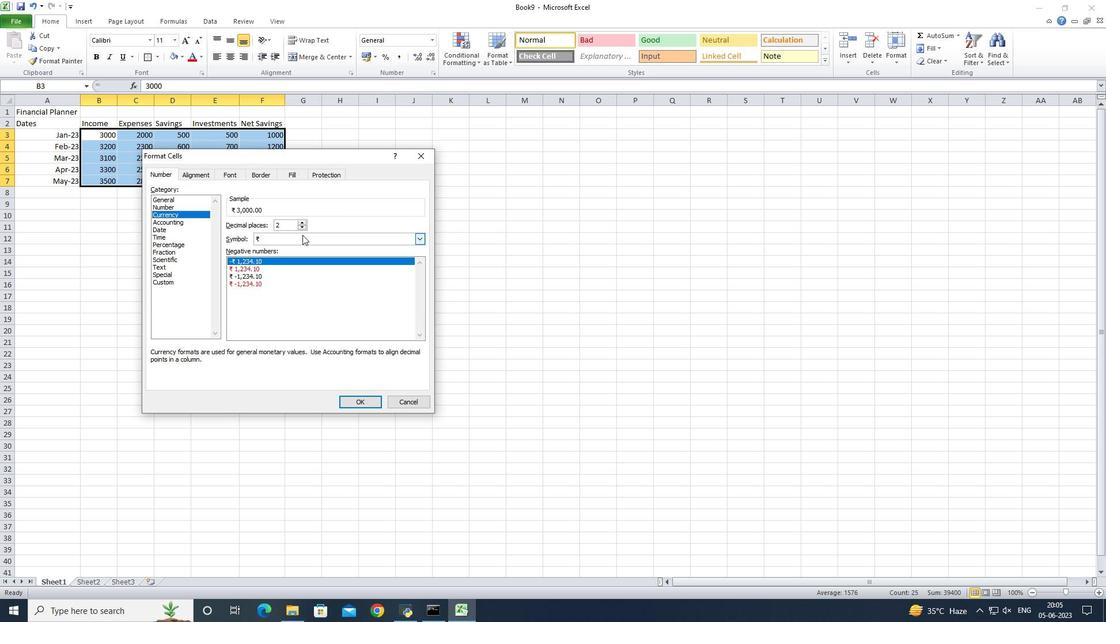 
Action: Mouse moved to (303, 272)
Screenshot: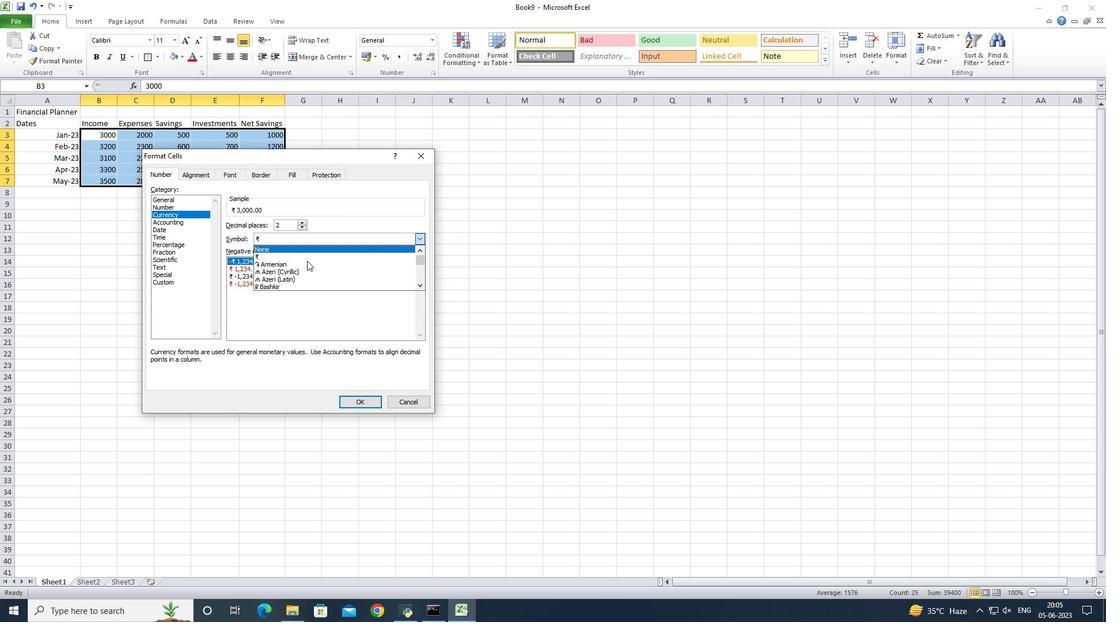 
Action: Mouse scrolled (303, 271) with delta (0, 0)
Screenshot: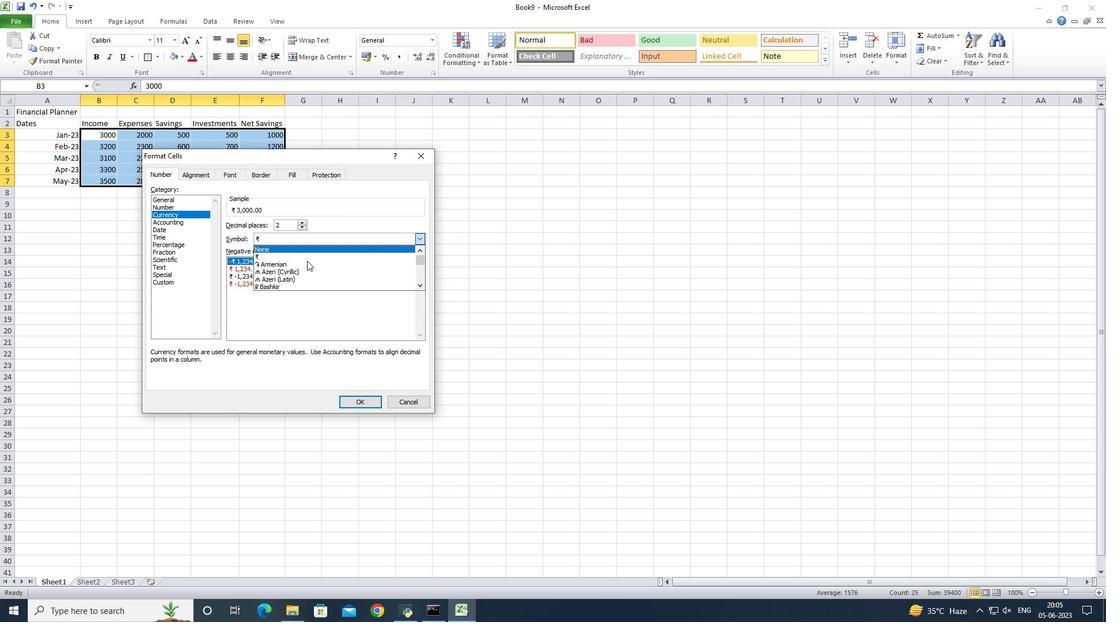 
Action: Mouse moved to (303, 272)
Screenshot: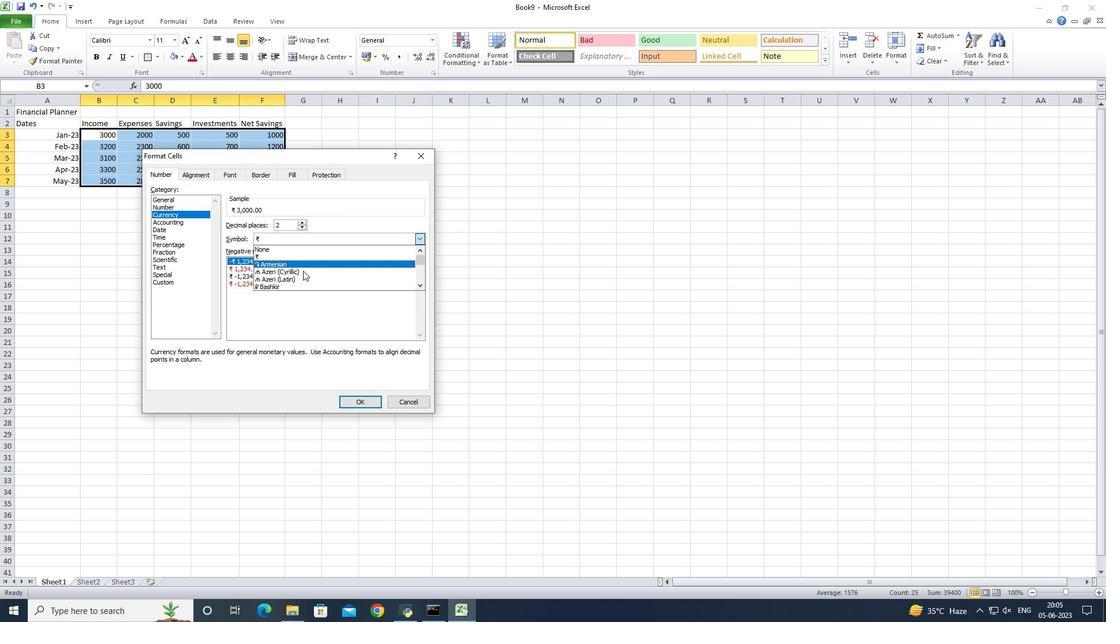 
Action: Mouse scrolled (303, 272) with delta (0, 0)
Screenshot: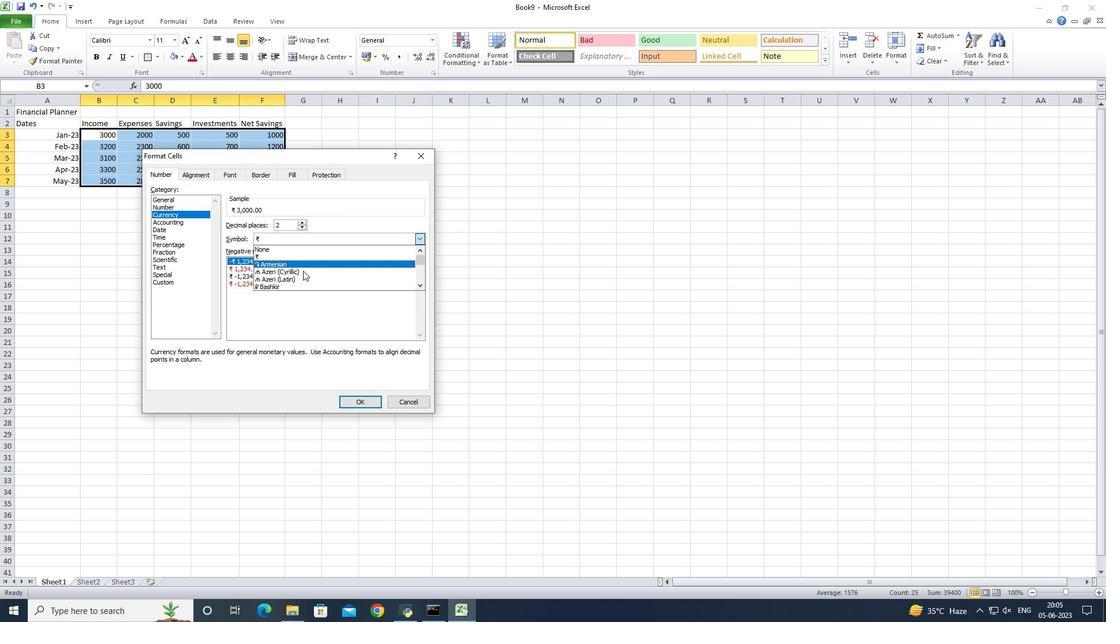 
Action: Mouse moved to (301, 273)
Screenshot: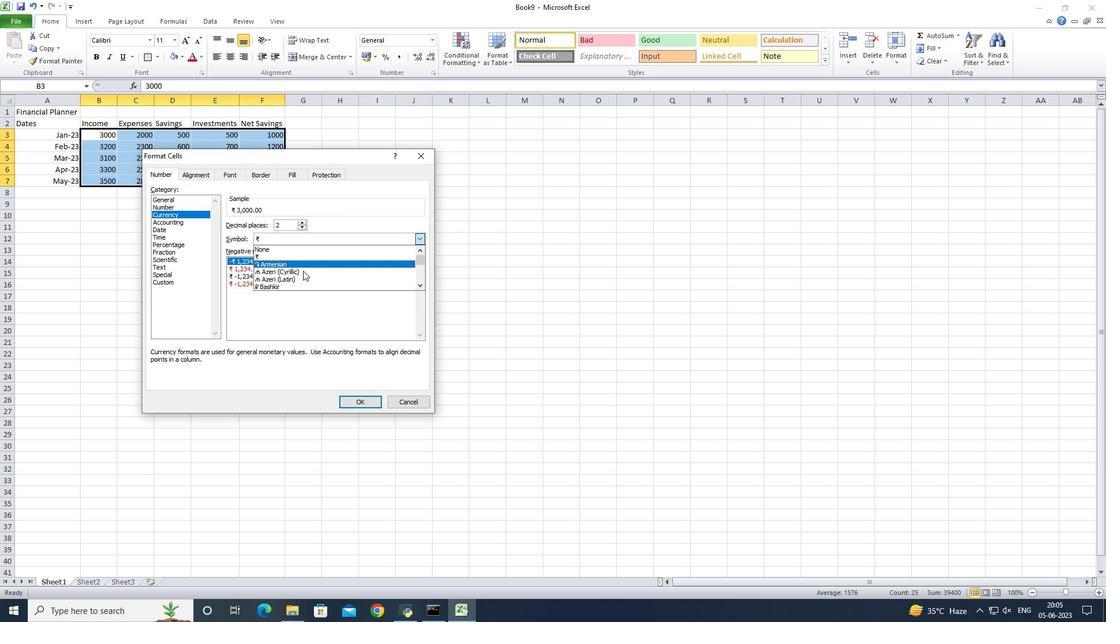 
Action: Mouse scrolled (301, 273) with delta (0, 0)
Screenshot: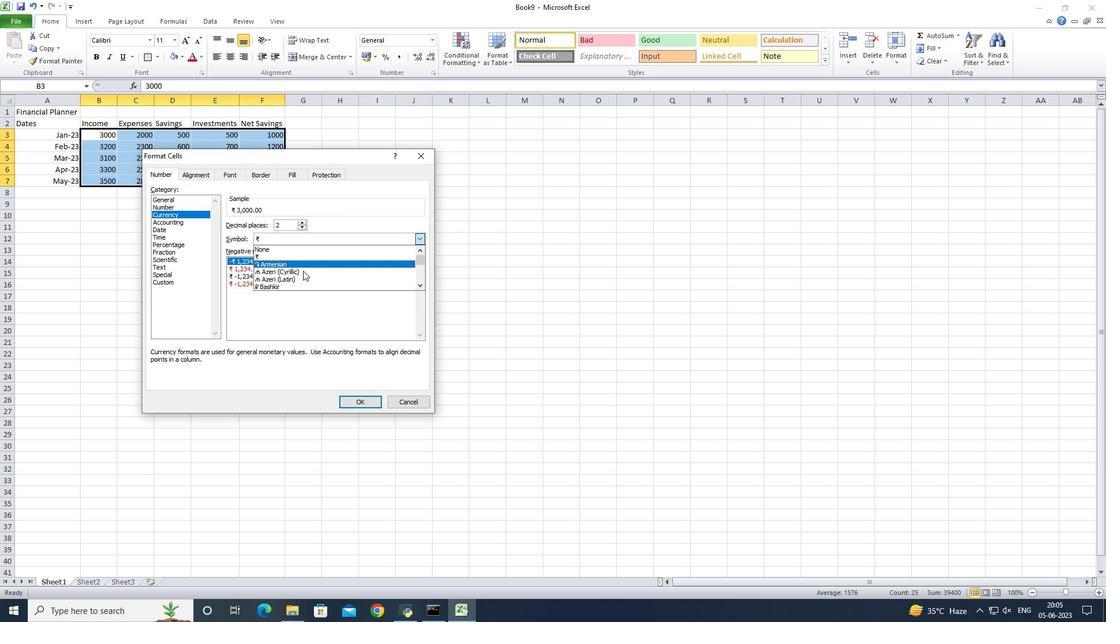 
Action: Mouse moved to (301, 274)
Screenshot: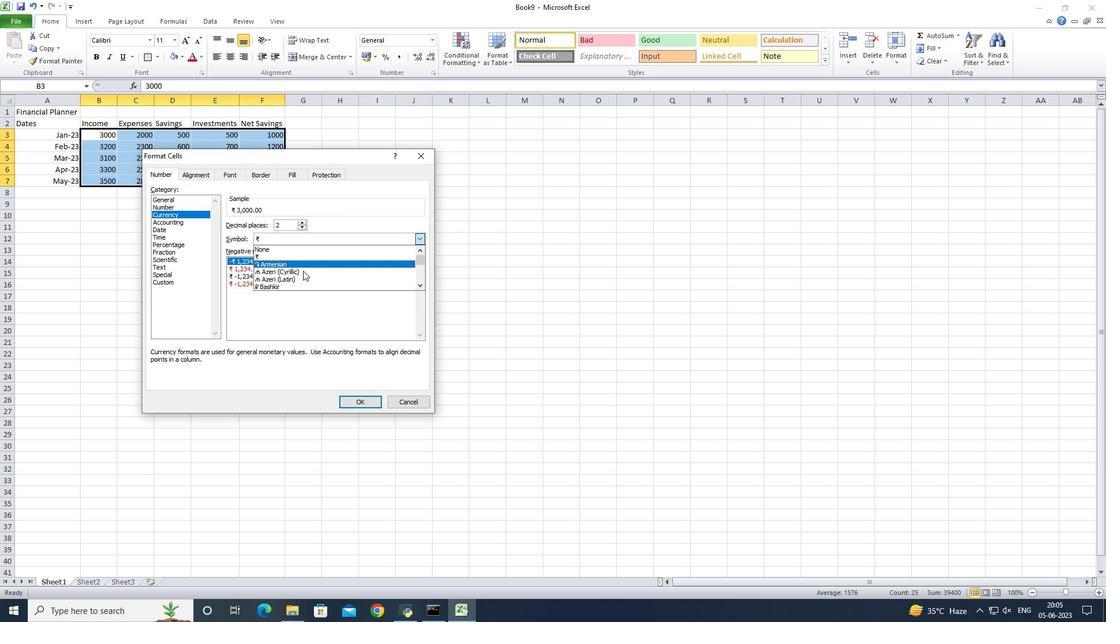 
Action: Mouse scrolled (301, 273) with delta (0, 0)
Screenshot: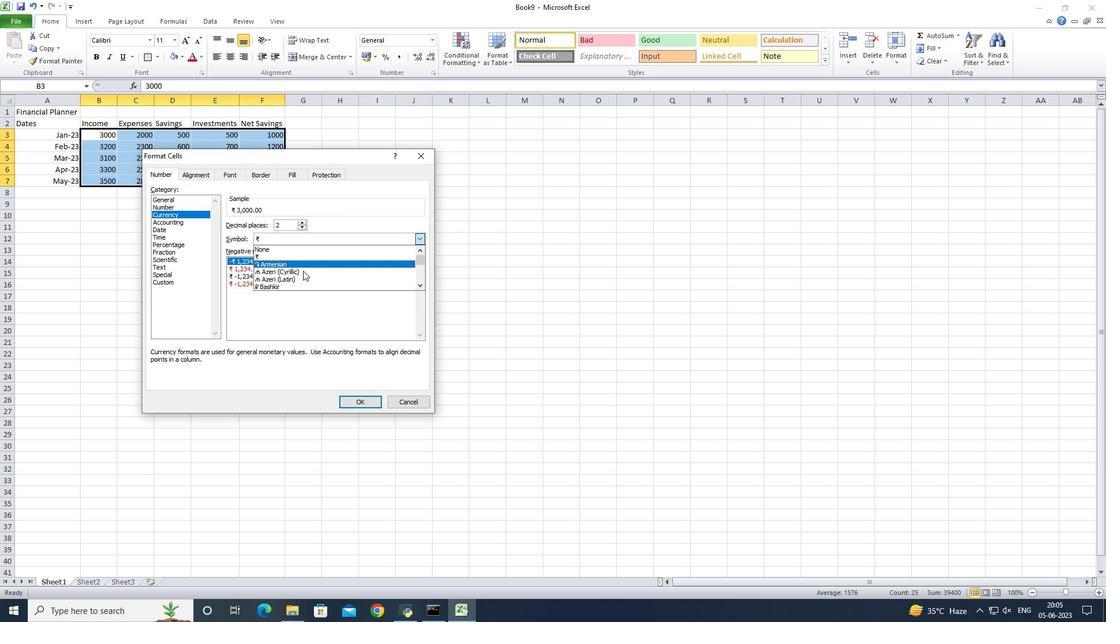 
Action: Mouse scrolled (301, 273) with delta (0, 0)
Screenshot: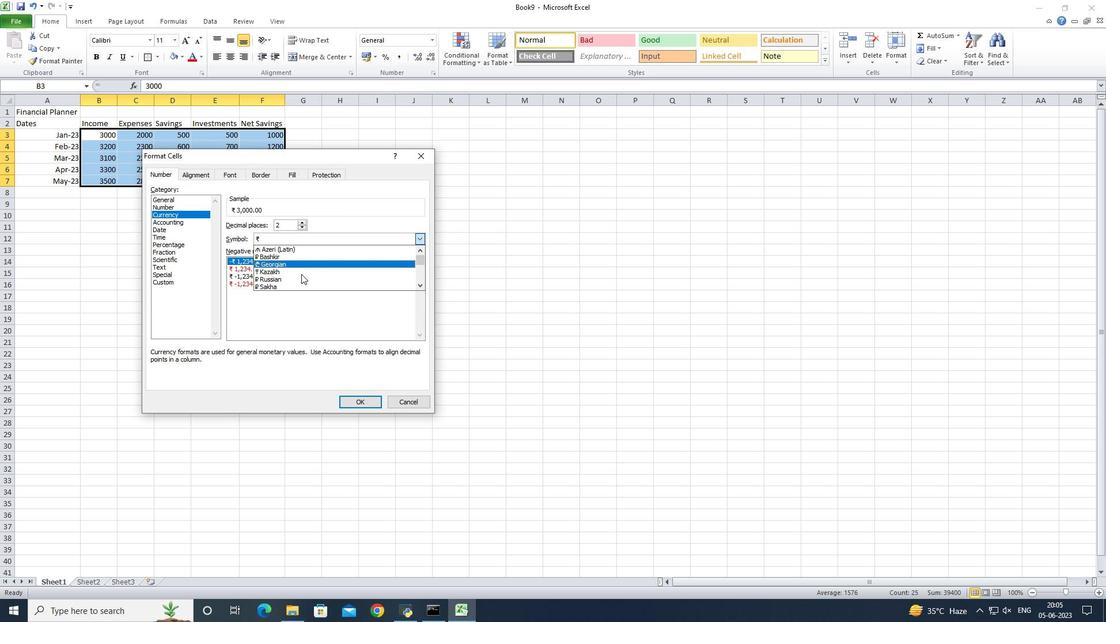 
Action: Mouse scrolled (301, 273) with delta (0, 0)
Screenshot: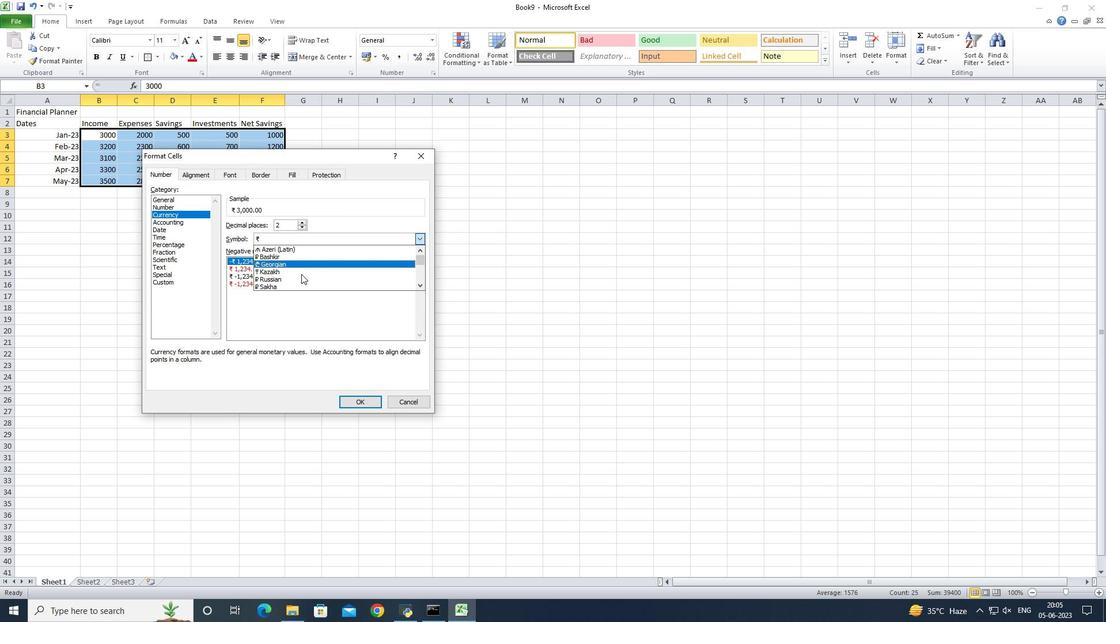 
Action: Mouse scrolled (301, 273) with delta (0, 0)
Screenshot: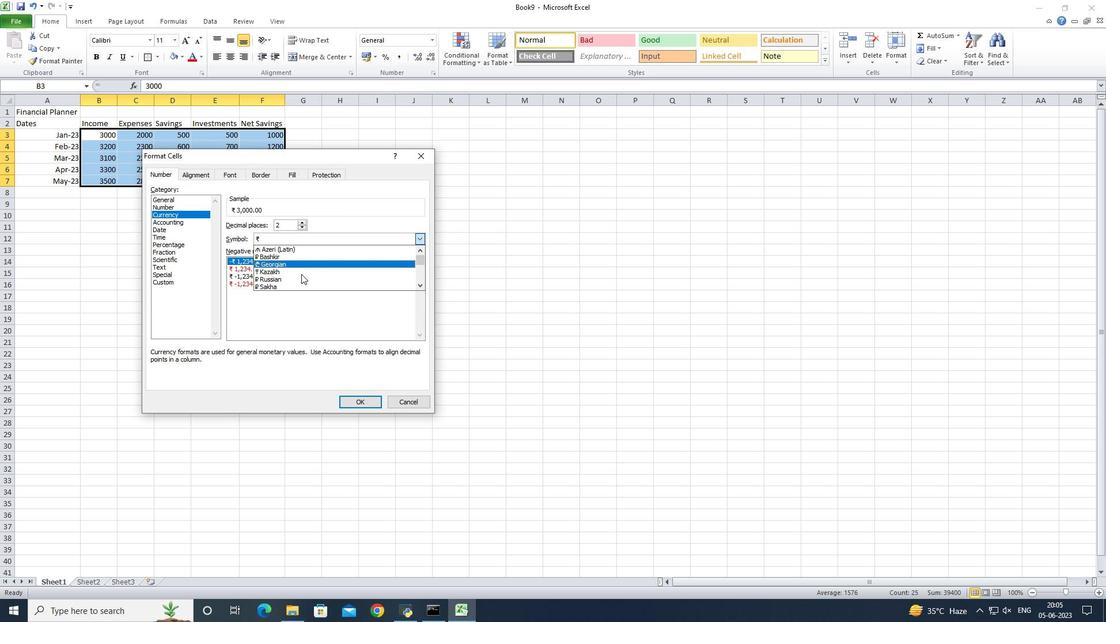 
Action: Mouse scrolled (301, 273) with delta (0, 0)
Screenshot: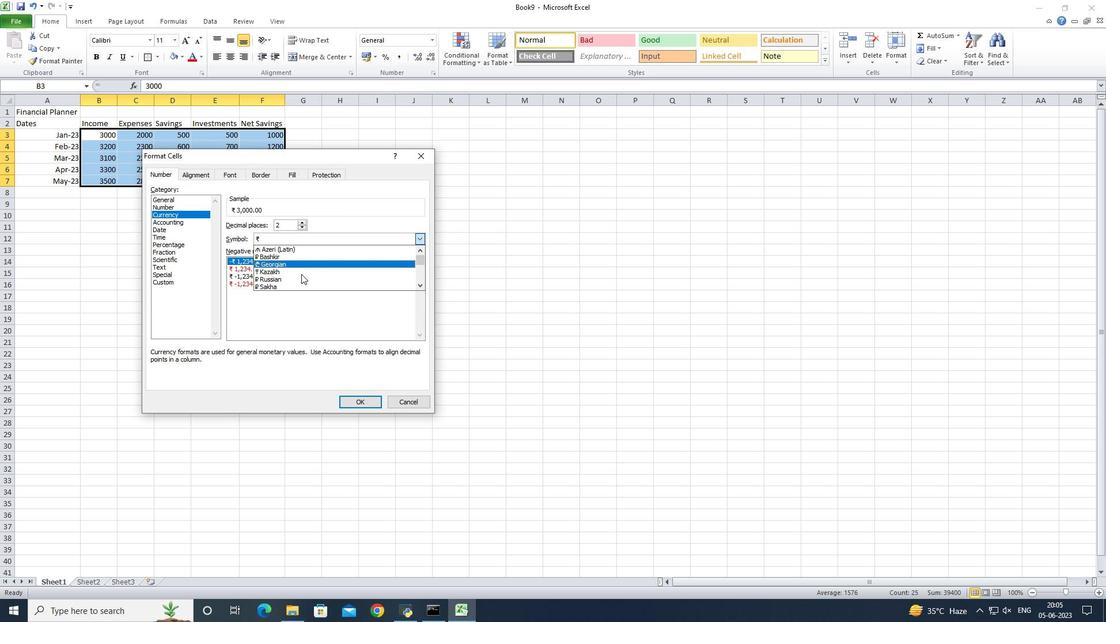 
Action: Mouse scrolled (301, 273) with delta (0, 0)
Screenshot: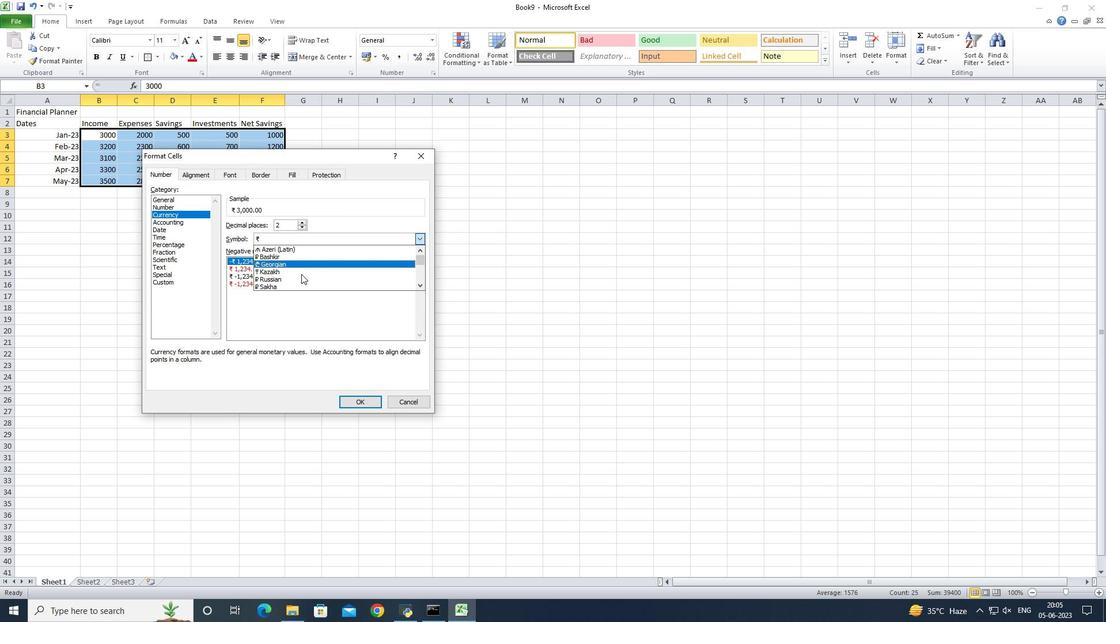 
Action: Mouse scrolled (301, 273) with delta (0, 0)
Screenshot: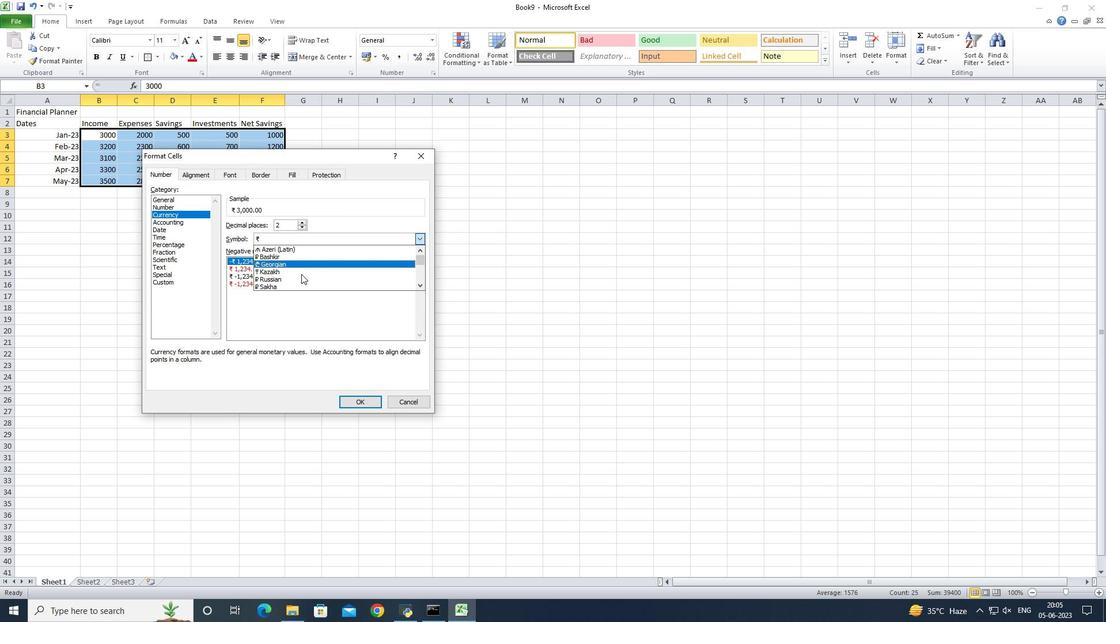 
Action: Mouse scrolled (301, 273) with delta (0, 0)
Screenshot: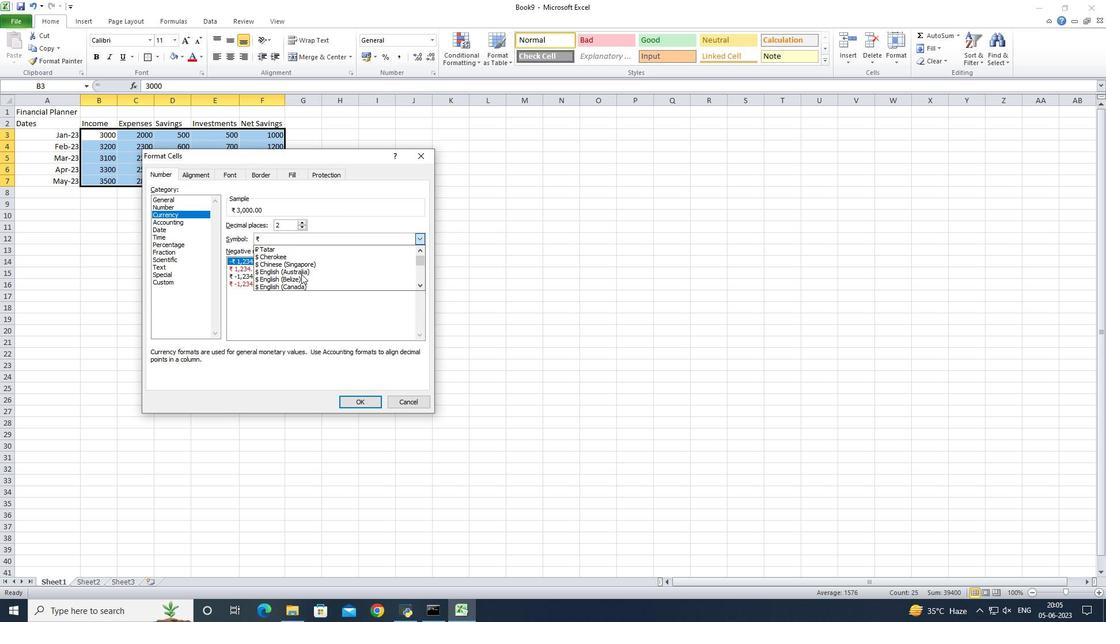 
Action: Mouse scrolled (301, 273) with delta (0, 0)
Screenshot: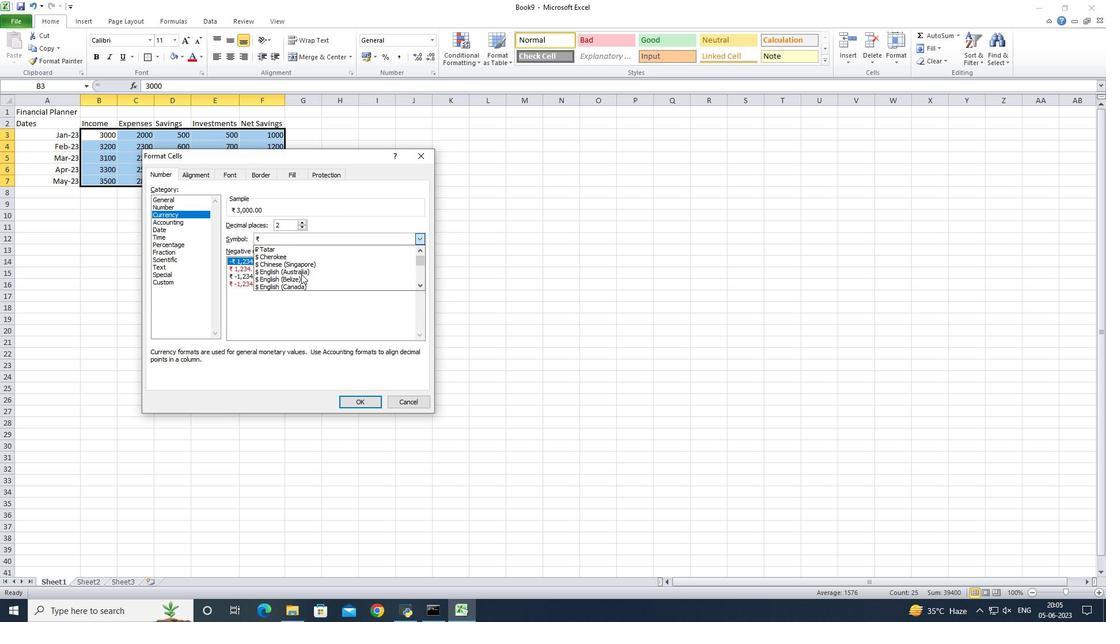 
Action: Mouse scrolled (301, 273) with delta (0, 0)
Screenshot: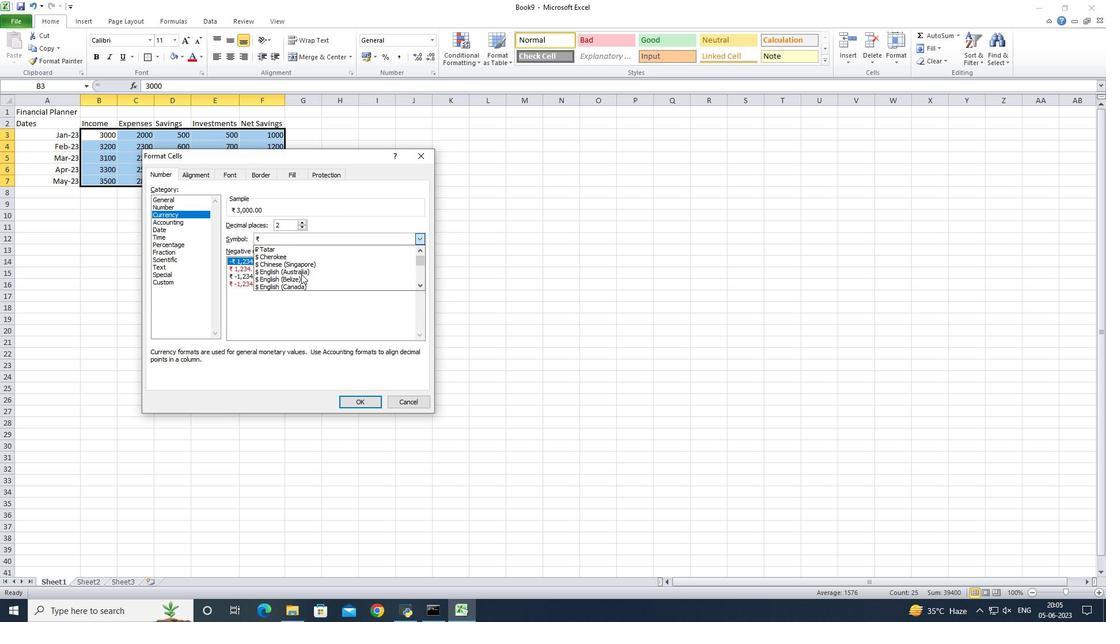 
Action: Mouse scrolled (301, 273) with delta (0, 0)
Screenshot: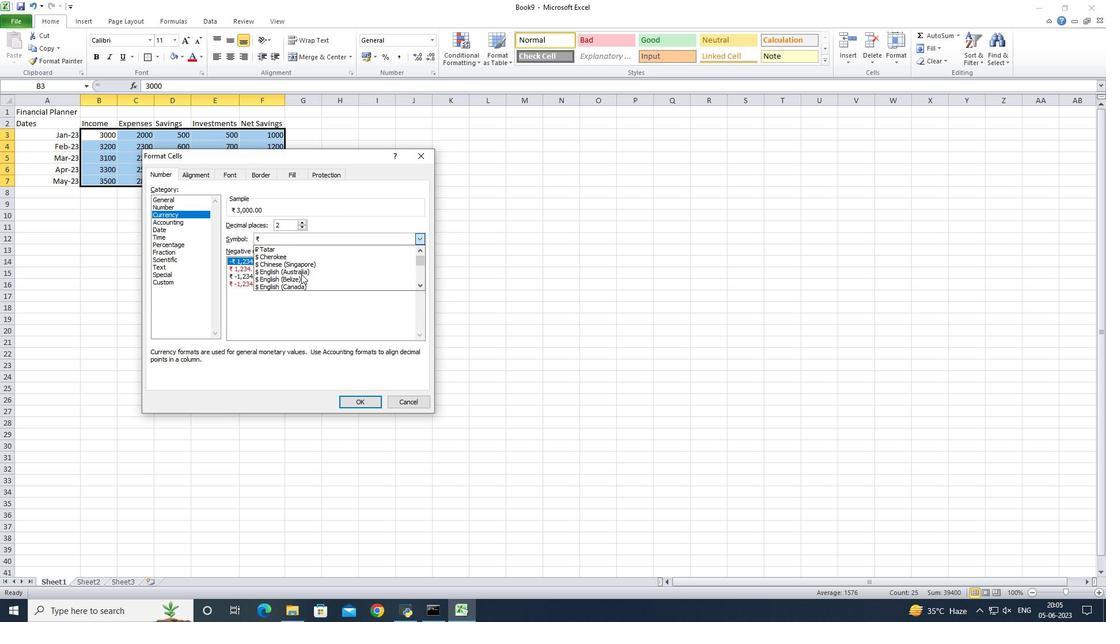 
Action: Mouse scrolled (301, 273) with delta (0, 0)
Screenshot: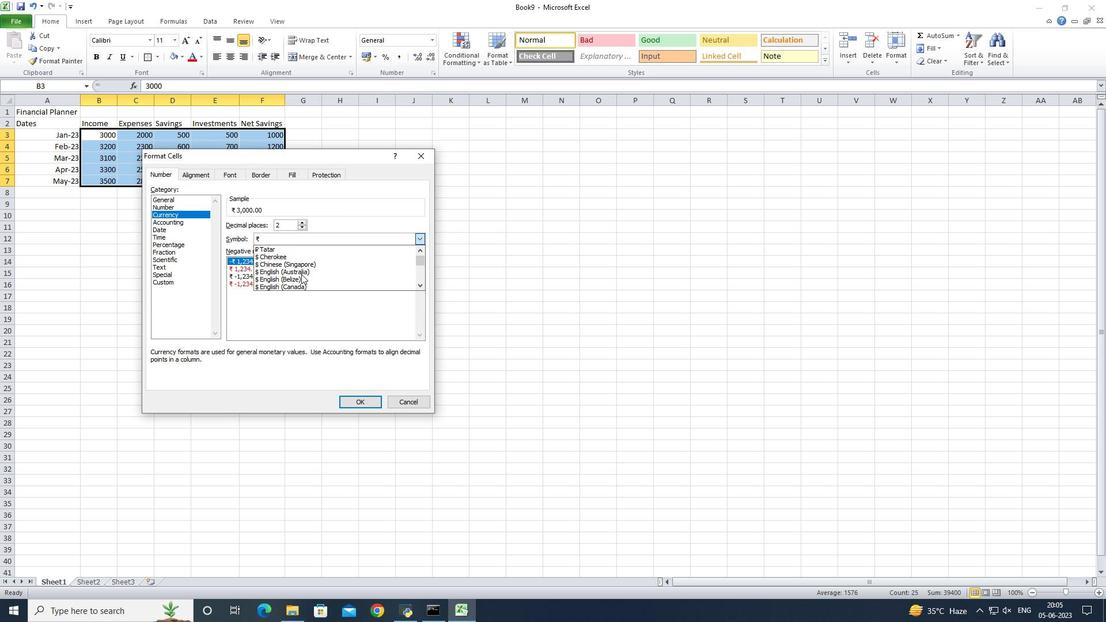 
Action: Mouse moved to (303, 282)
Screenshot: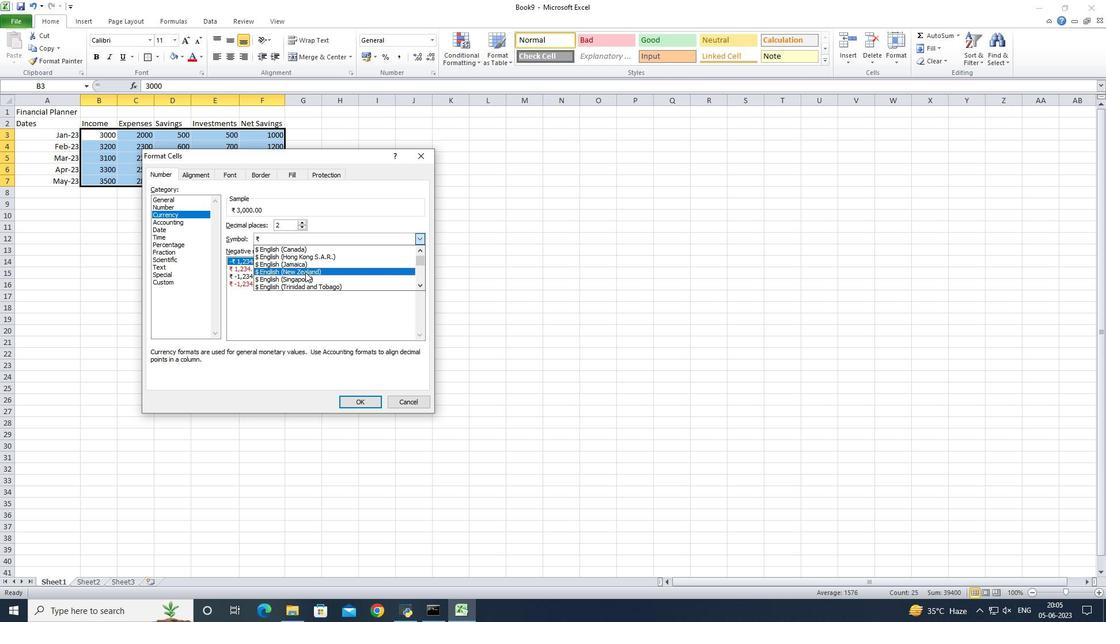 
Action: Mouse scrolled (303, 282) with delta (0, 0)
Screenshot: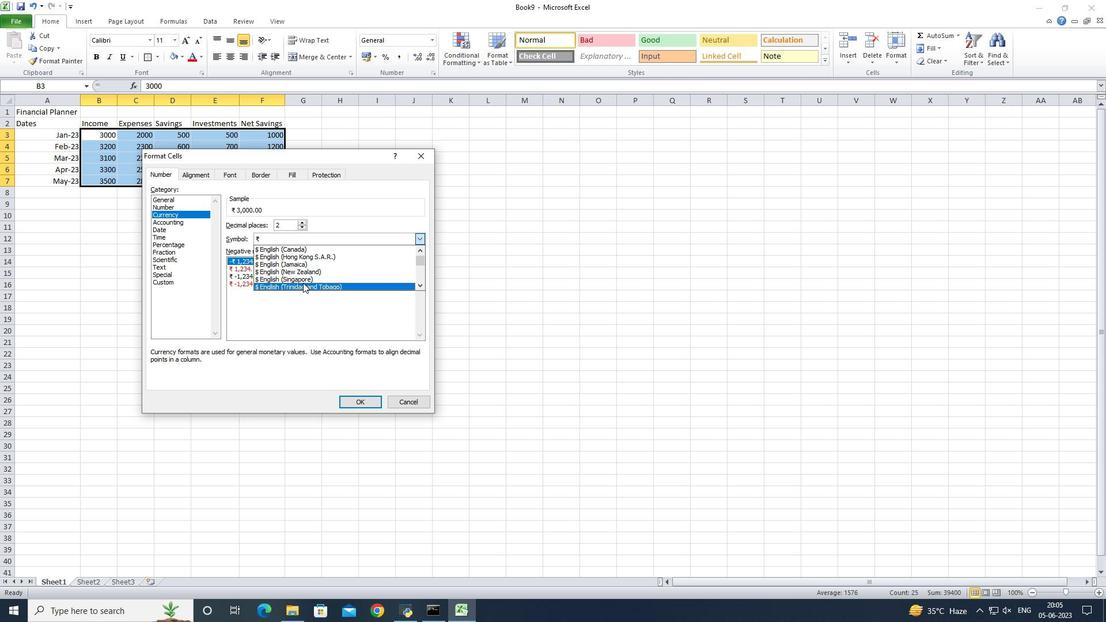
Action: Mouse moved to (303, 283)
Screenshot: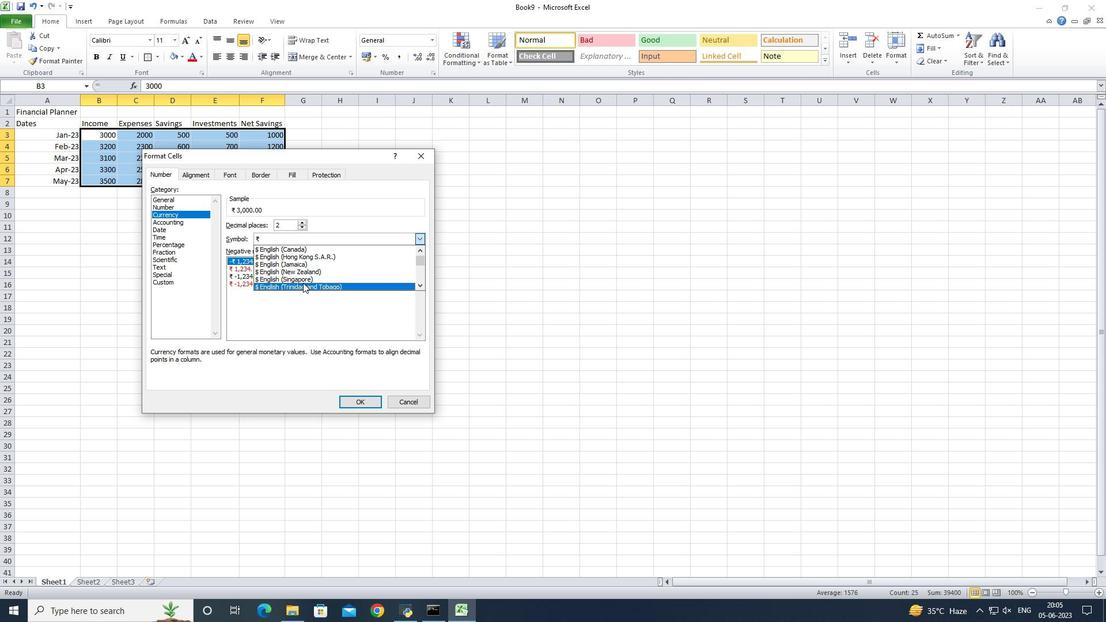 
Action: Mouse scrolled (303, 282) with delta (0, 0)
Screenshot: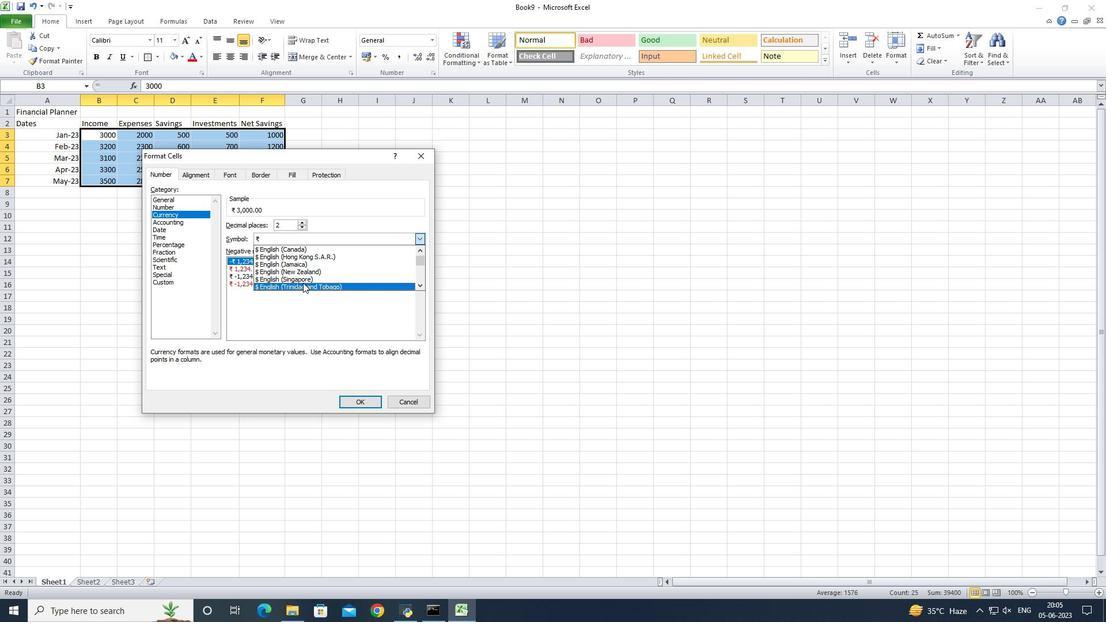 
Action: Mouse moved to (303, 287)
Screenshot: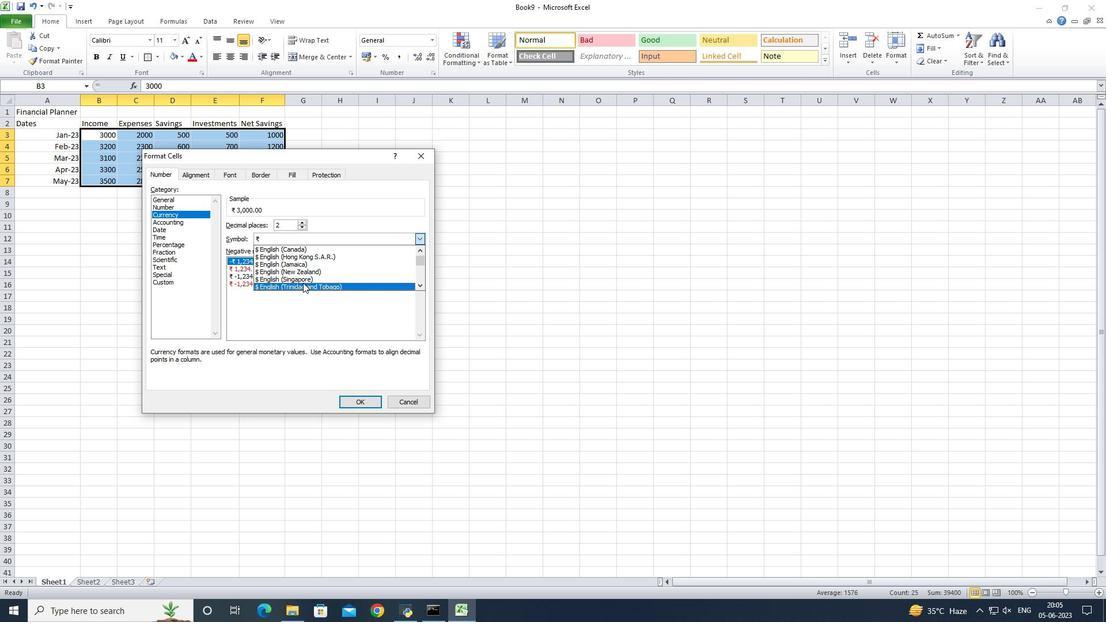 
Action: Mouse scrolled (303, 286) with delta (0, 0)
Screenshot: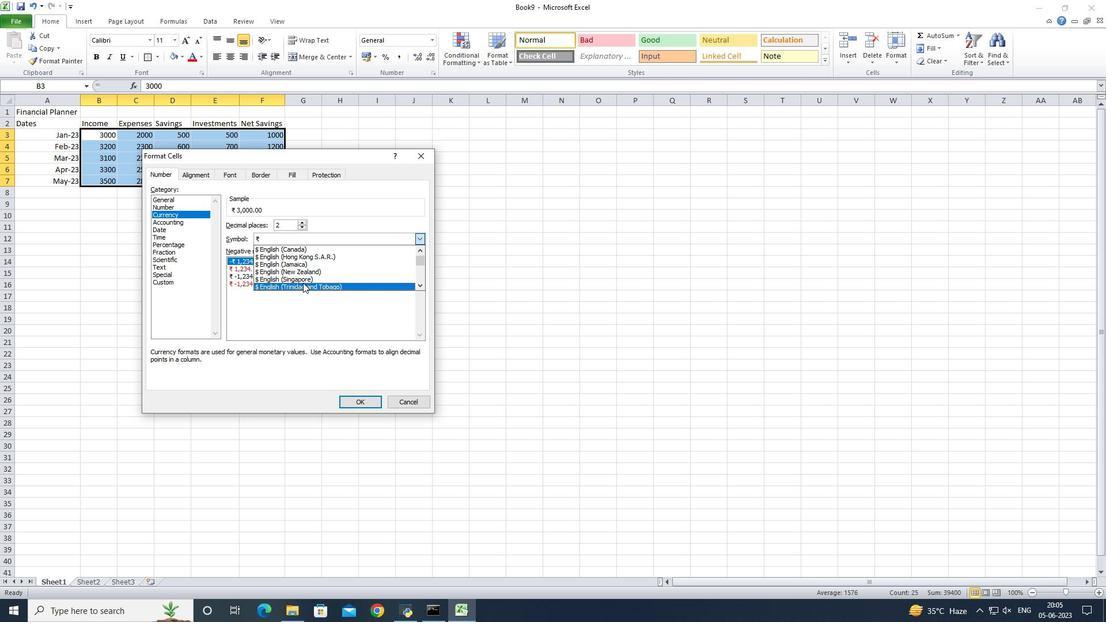 
Action: Mouse moved to (303, 290)
Screenshot: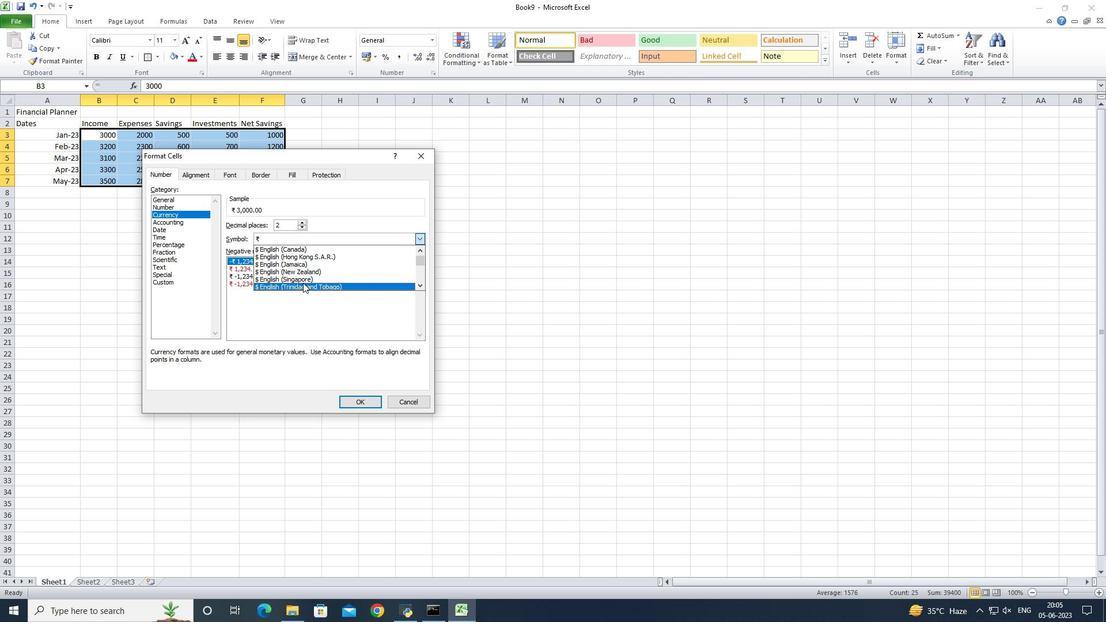
Action: Mouse scrolled (303, 289) with delta (0, 0)
Screenshot: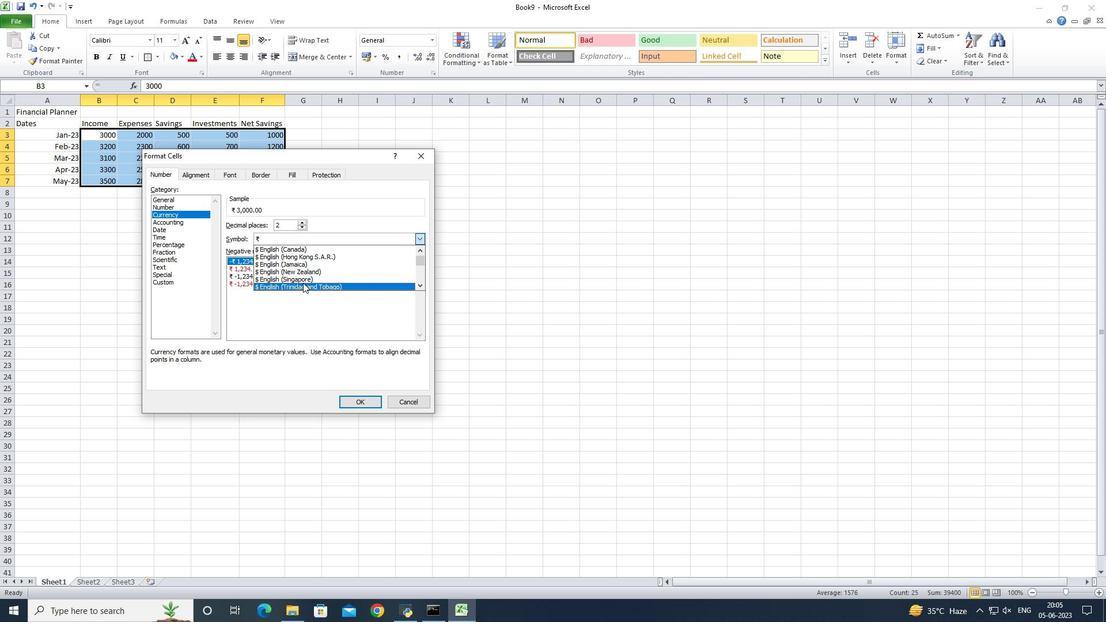
Action: Mouse moved to (279, 265)
Screenshot: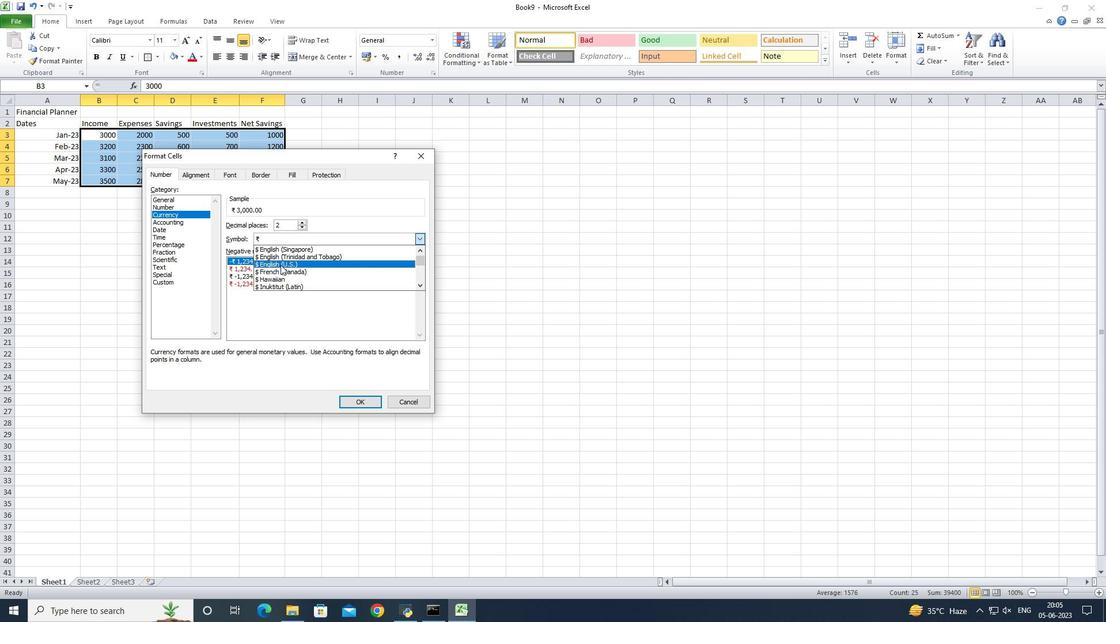 
Action: Mouse pressed left at (279, 265)
Screenshot: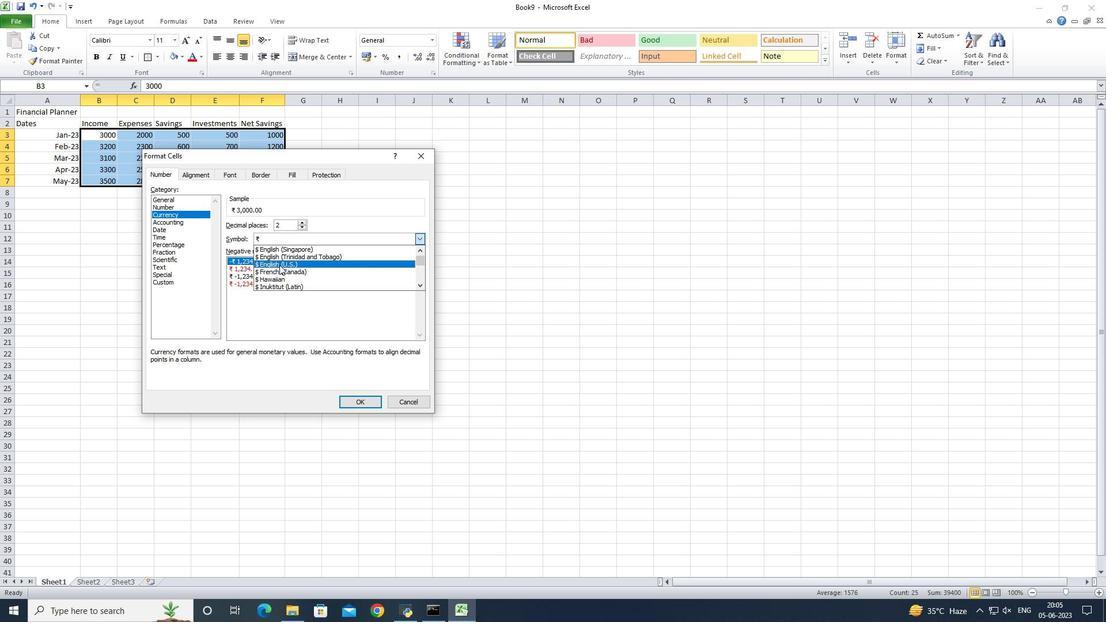 
Action: Mouse moved to (349, 402)
Screenshot: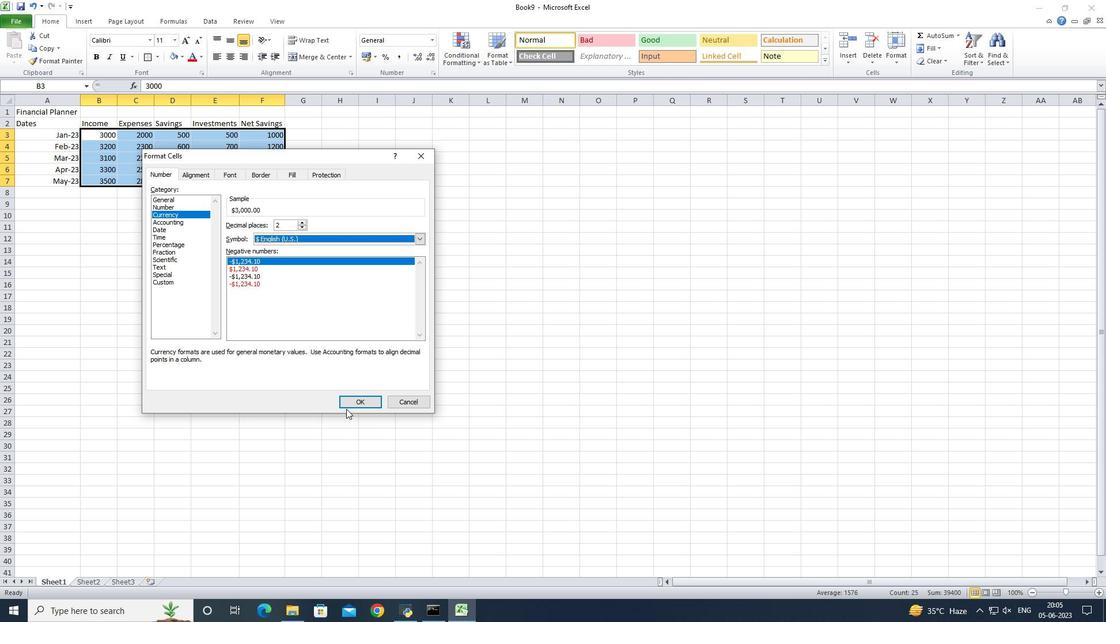
Action: Mouse pressed left at (349, 402)
Screenshot: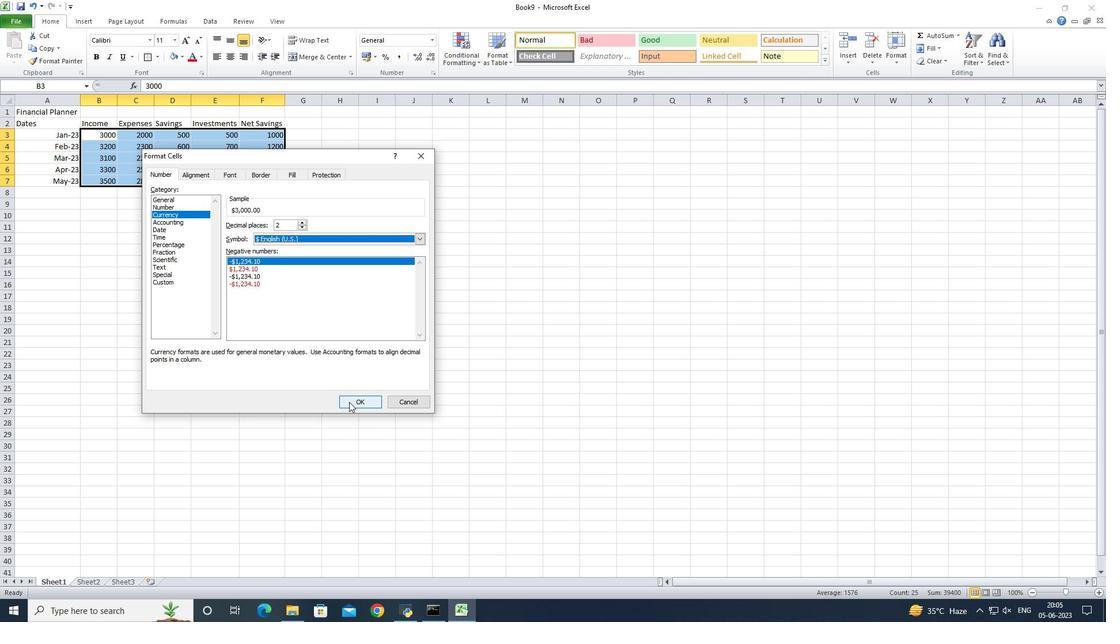 
Action: Mouse moved to (96, 248)
Screenshot: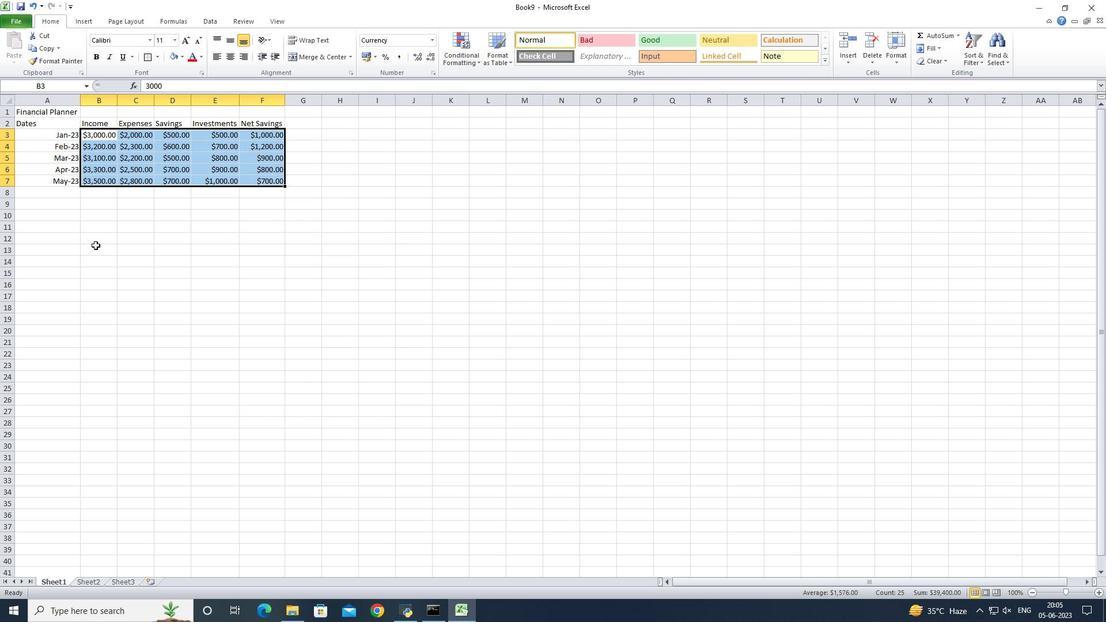 
Action: Key pressed ctrl+S<Key.shift>Expense<Key.space><Key.shift_r>Monitoring
Screenshot: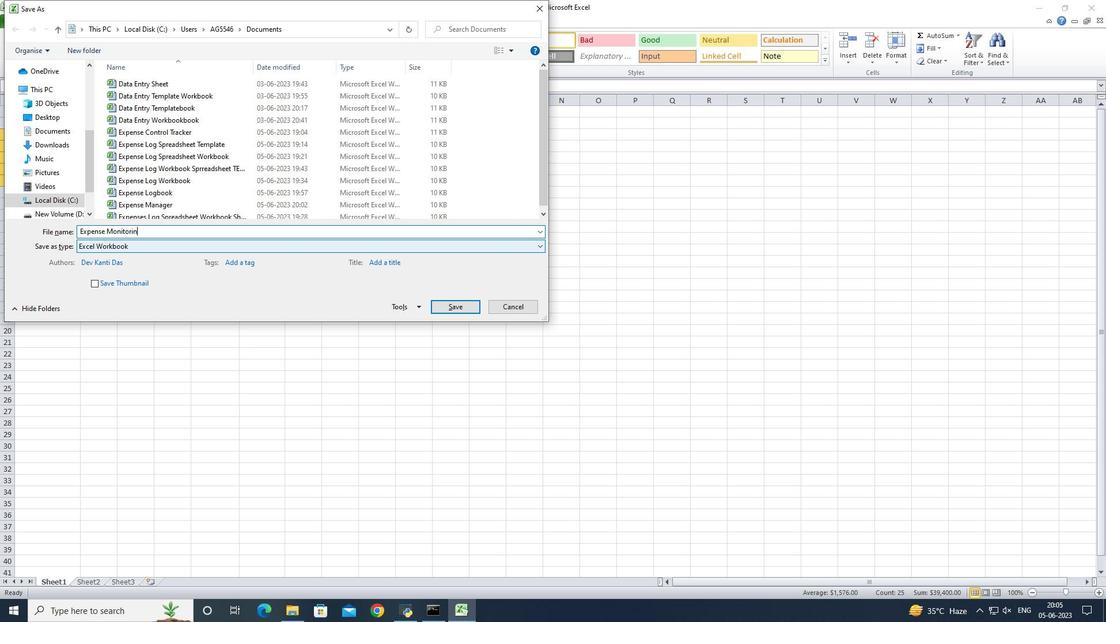 
Action: Mouse moved to (444, 306)
Screenshot: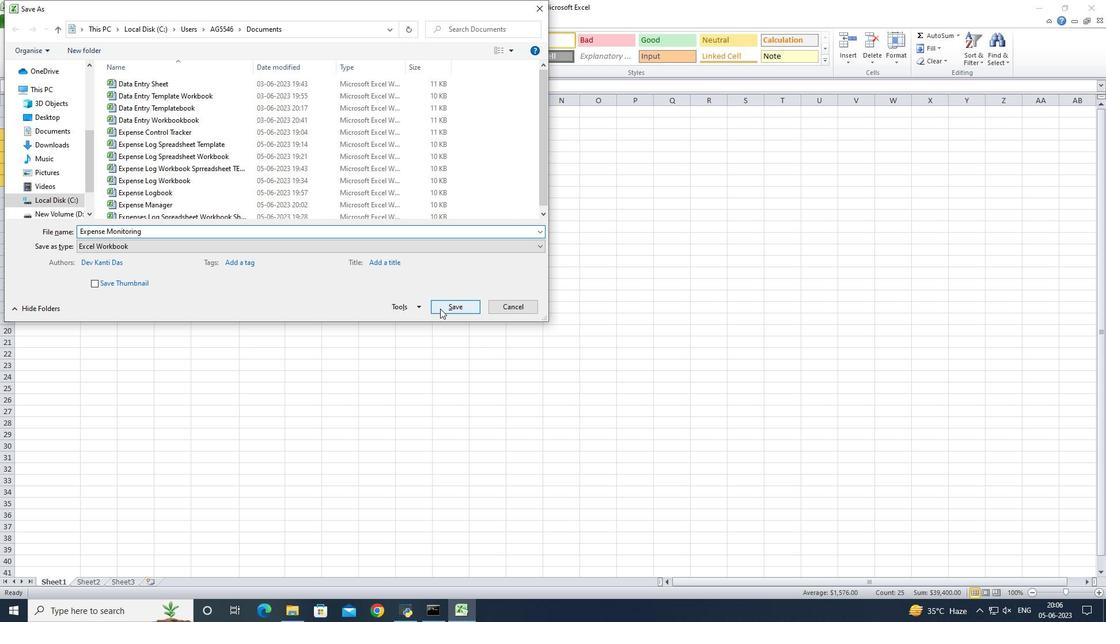 
Action: Mouse pressed left at (444, 306)
Screenshot: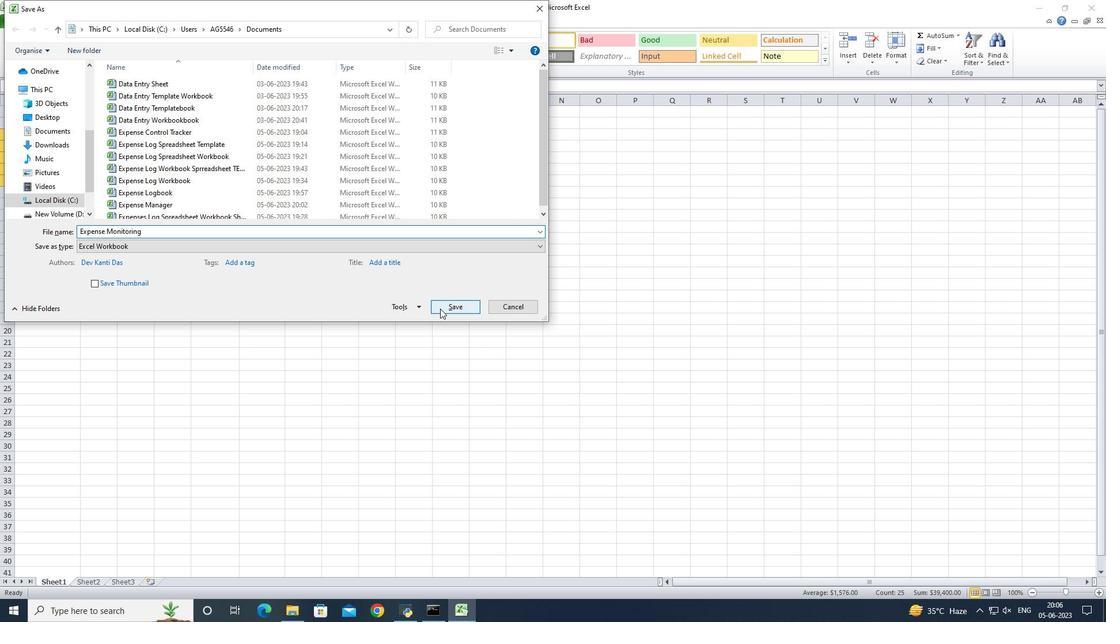 
